 Task: Create a due date automation trigger when advanced on, on the tuesday after a card is due add basic not assigned to member @aryan at 11:00 AM.
Action: Mouse moved to (815, 254)
Screenshot: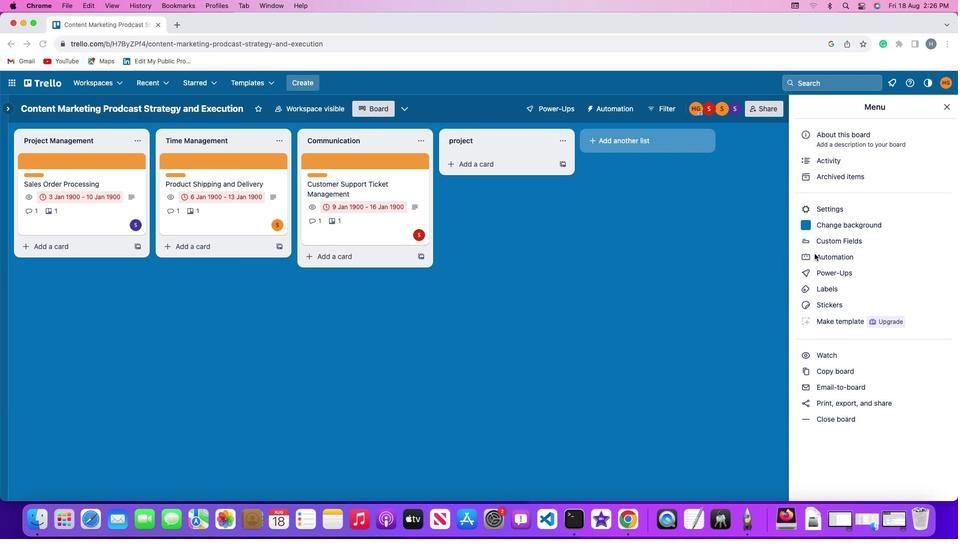 
Action: Mouse pressed left at (815, 254)
Screenshot: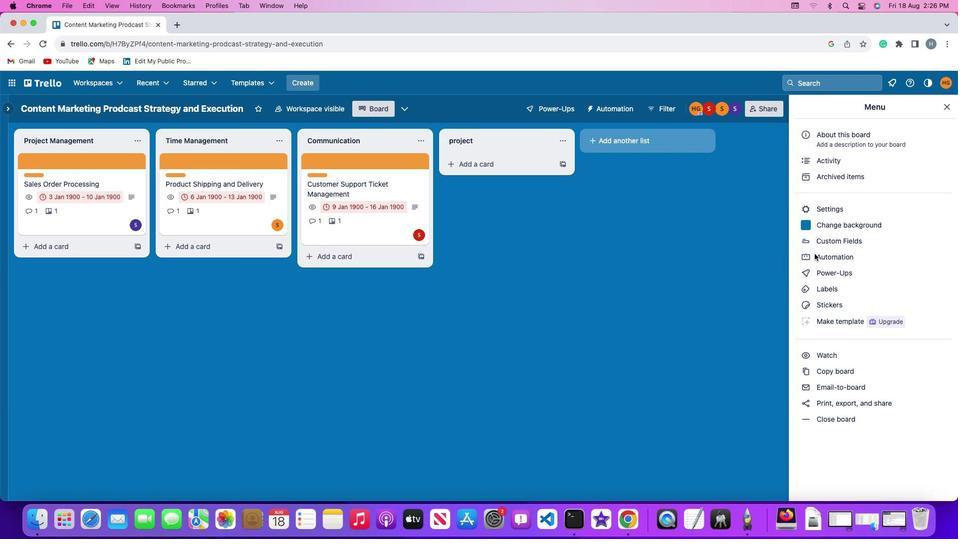 
Action: Mouse pressed left at (815, 254)
Screenshot: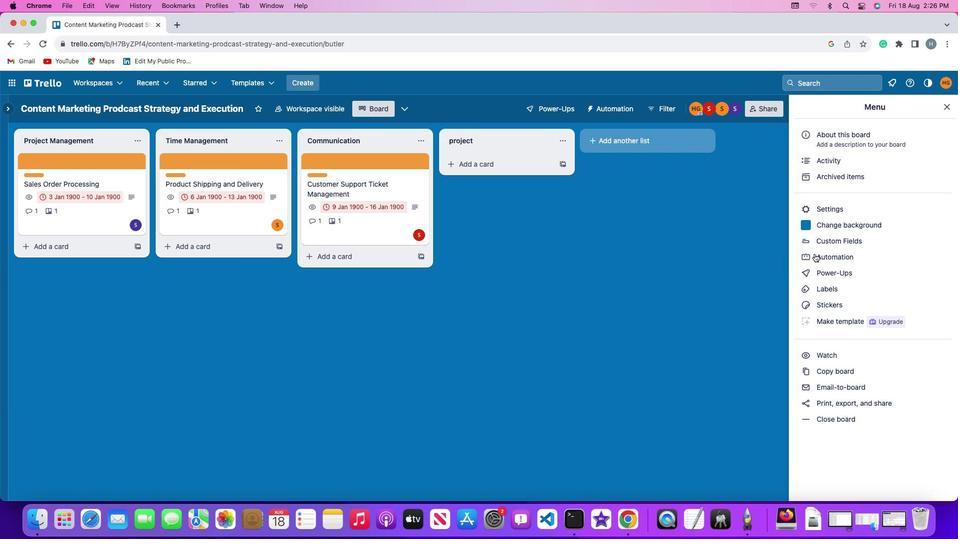 
Action: Mouse moved to (52, 235)
Screenshot: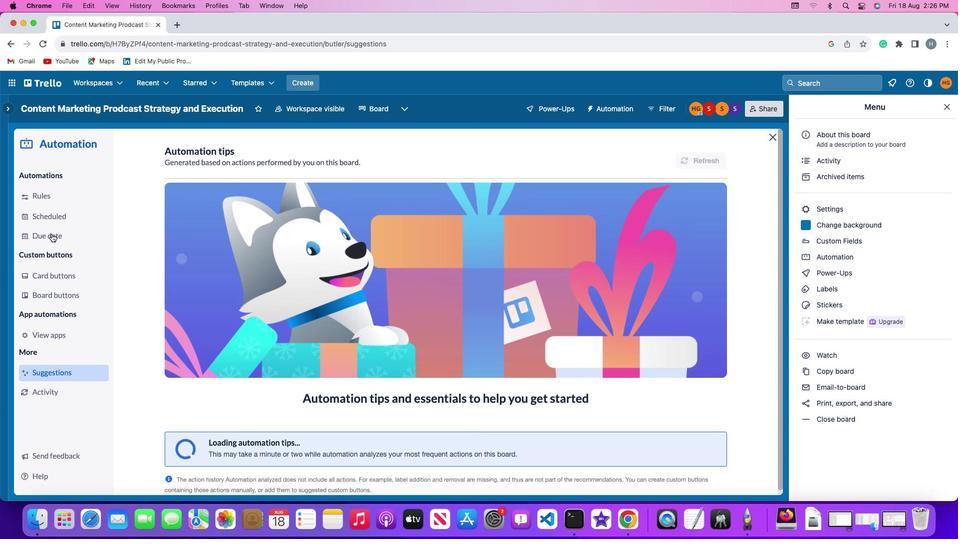
Action: Mouse pressed left at (52, 235)
Screenshot: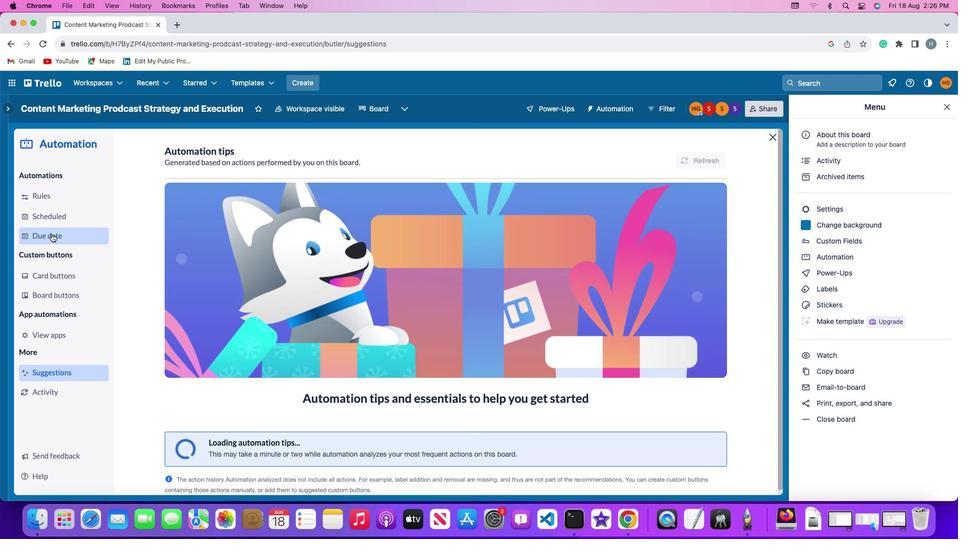 
Action: Mouse moved to (673, 153)
Screenshot: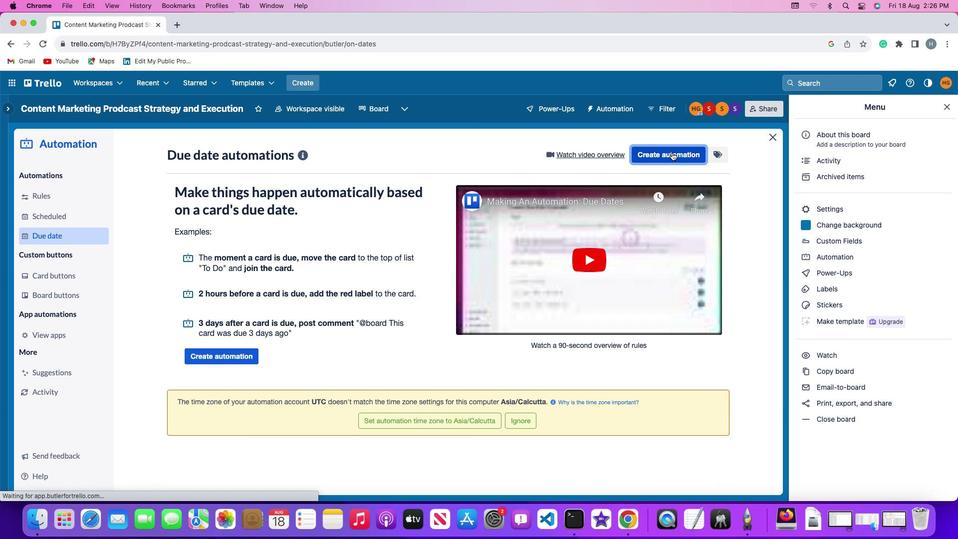 
Action: Mouse pressed left at (673, 153)
Screenshot: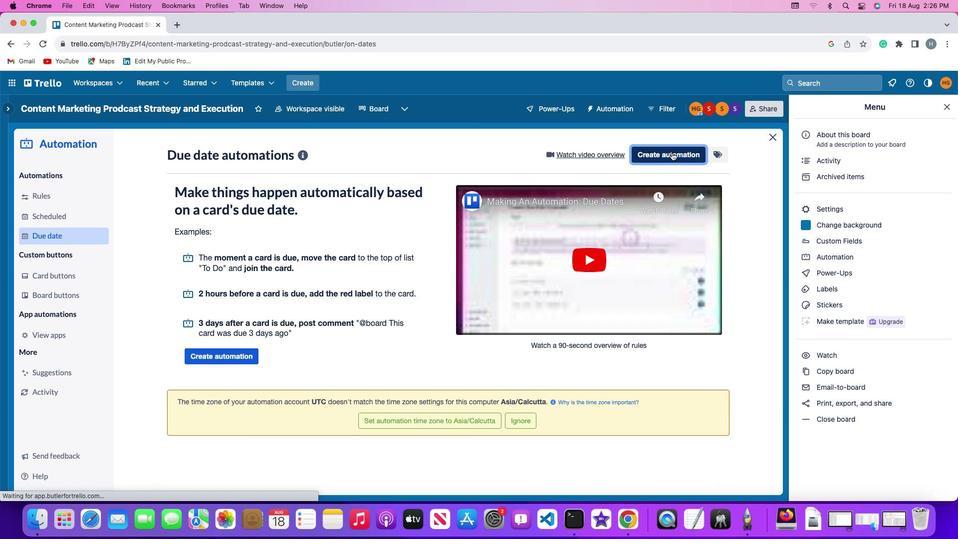 
Action: Mouse moved to (190, 252)
Screenshot: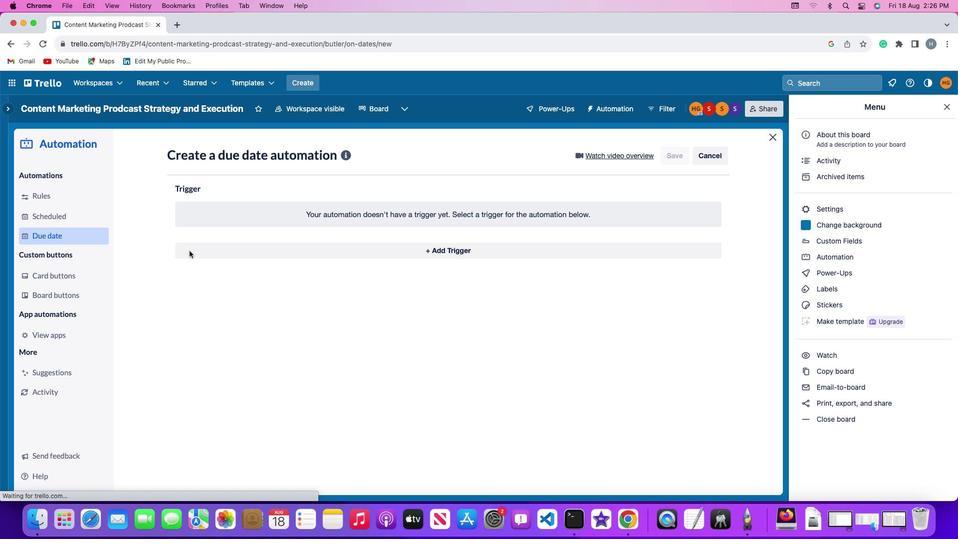
Action: Mouse pressed left at (190, 252)
Screenshot: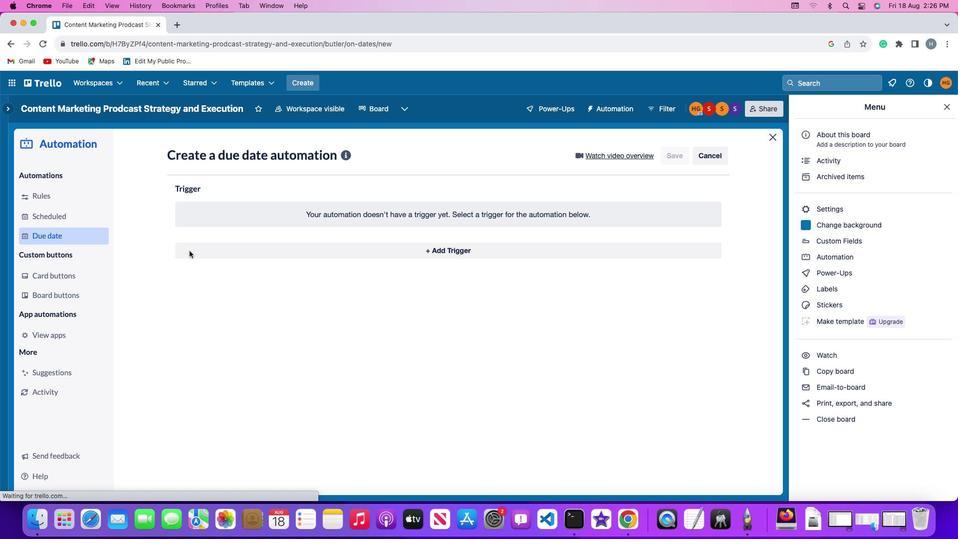 
Action: Mouse moved to (221, 433)
Screenshot: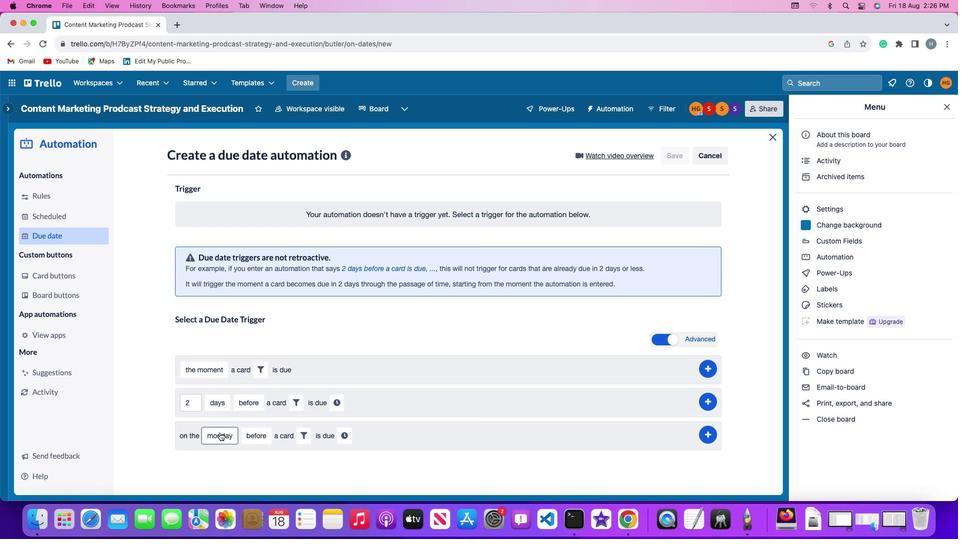 
Action: Mouse pressed left at (221, 433)
Screenshot: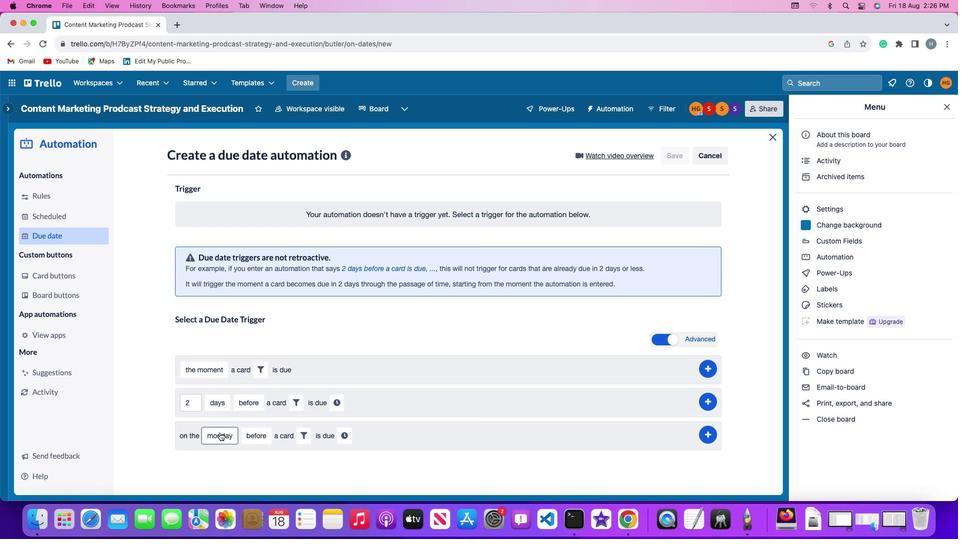 
Action: Mouse moved to (239, 321)
Screenshot: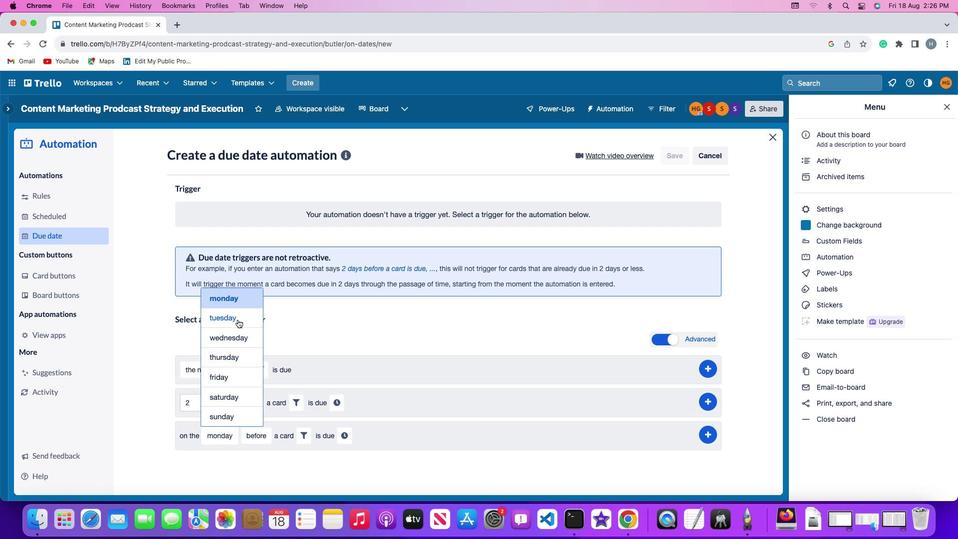 
Action: Mouse pressed left at (239, 321)
Screenshot: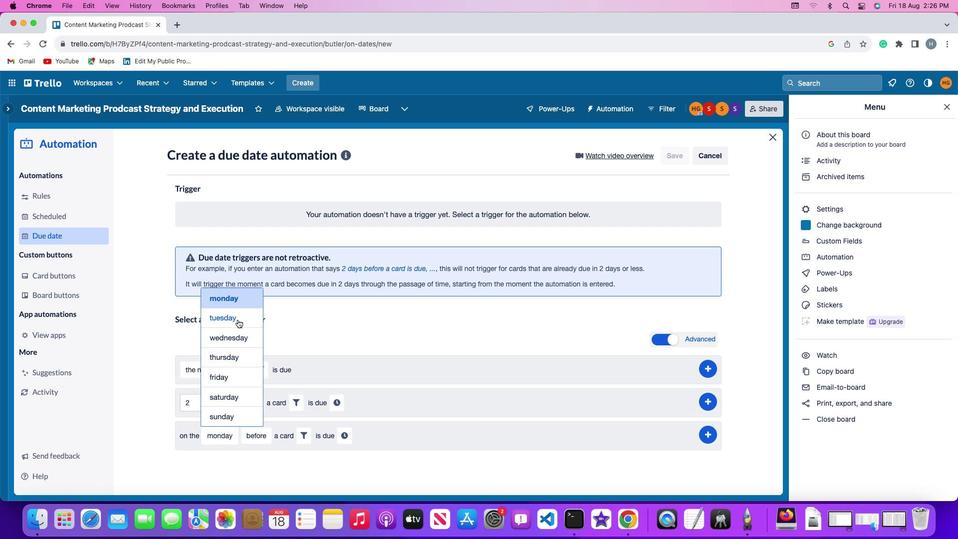 
Action: Mouse moved to (257, 439)
Screenshot: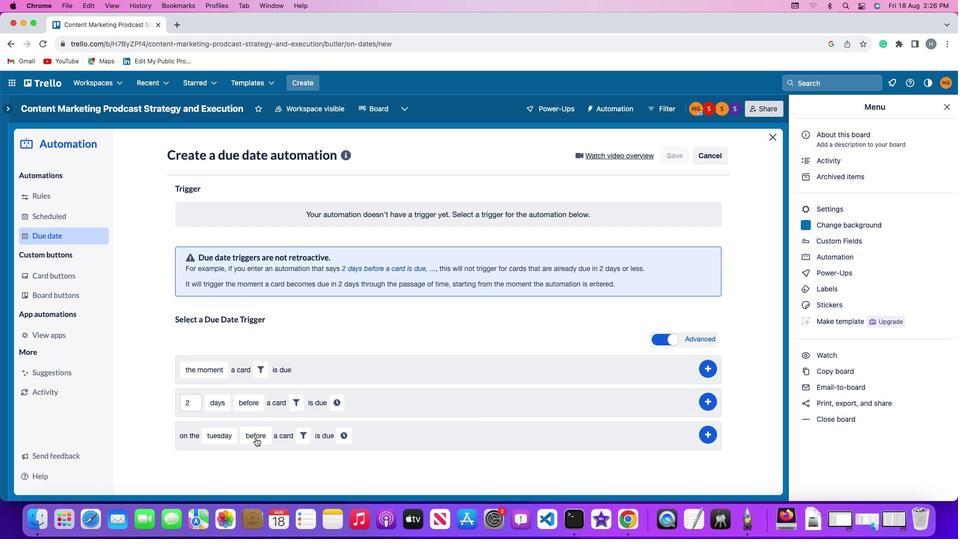 
Action: Mouse pressed left at (257, 439)
Screenshot: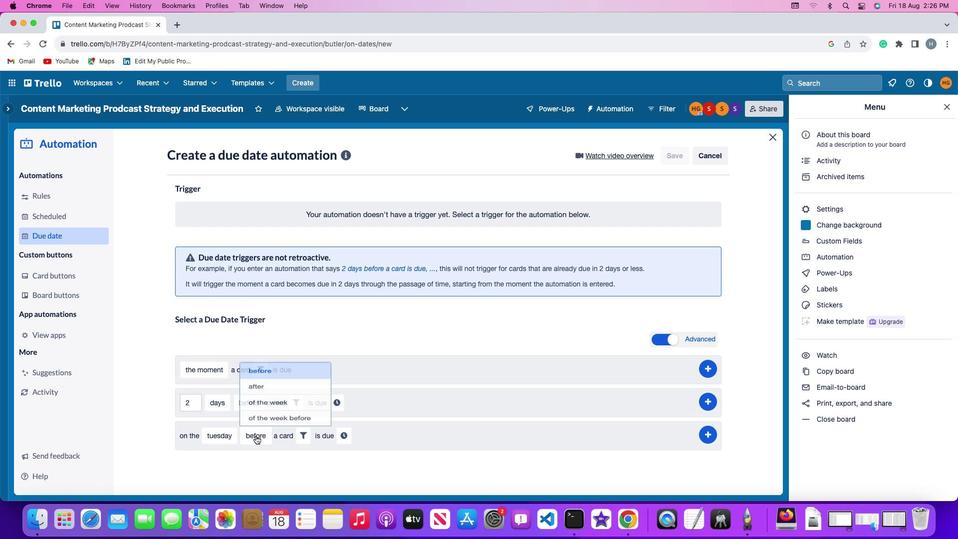 
Action: Mouse moved to (268, 379)
Screenshot: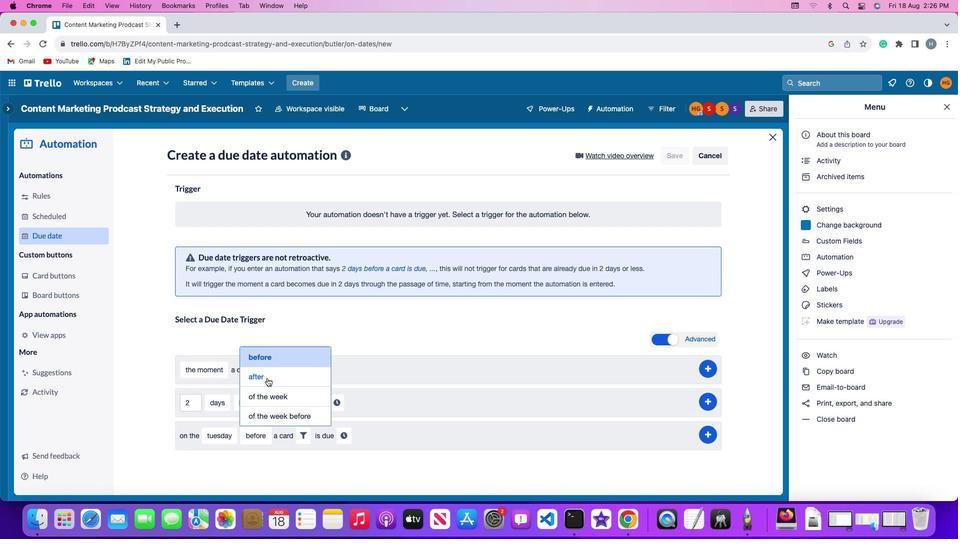 
Action: Mouse pressed left at (268, 379)
Screenshot: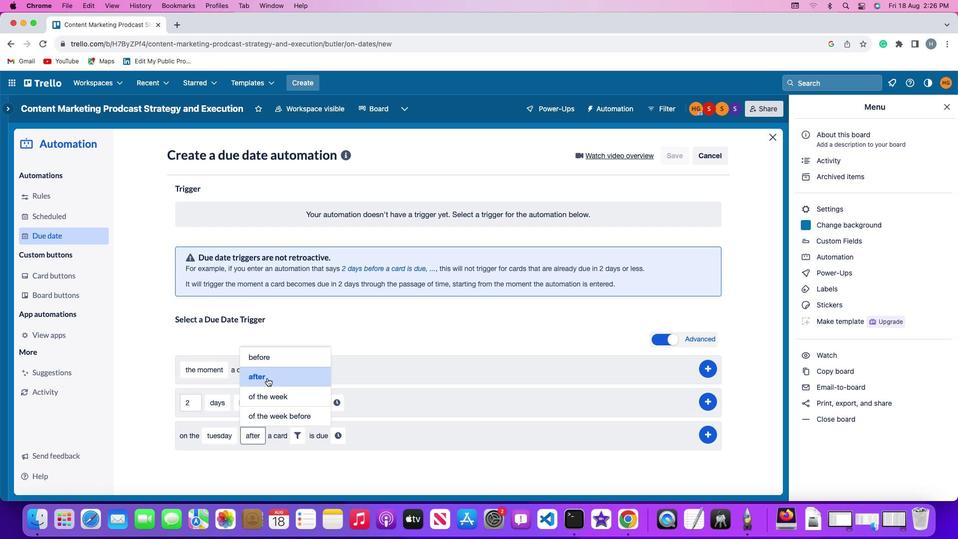 
Action: Mouse moved to (299, 435)
Screenshot: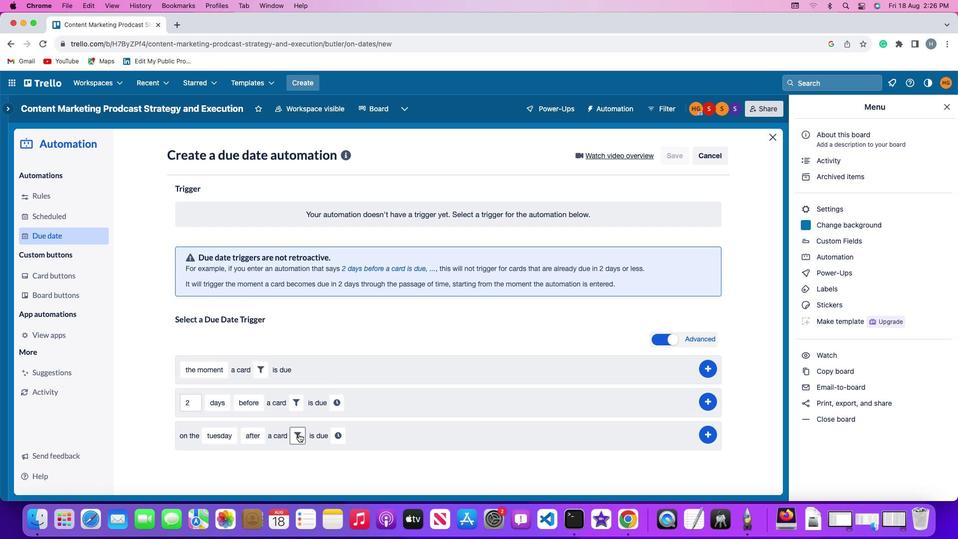 
Action: Mouse pressed left at (299, 435)
Screenshot: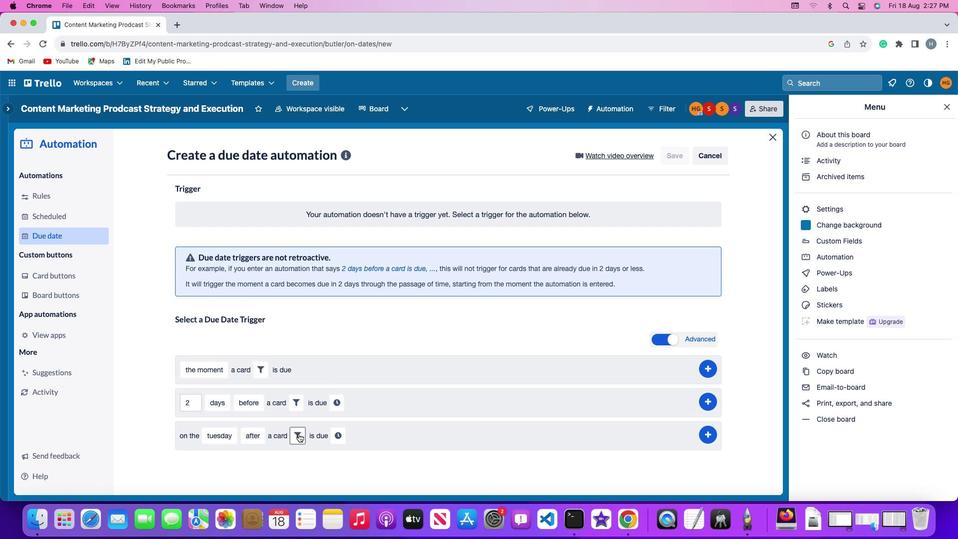 
Action: Mouse moved to (284, 468)
Screenshot: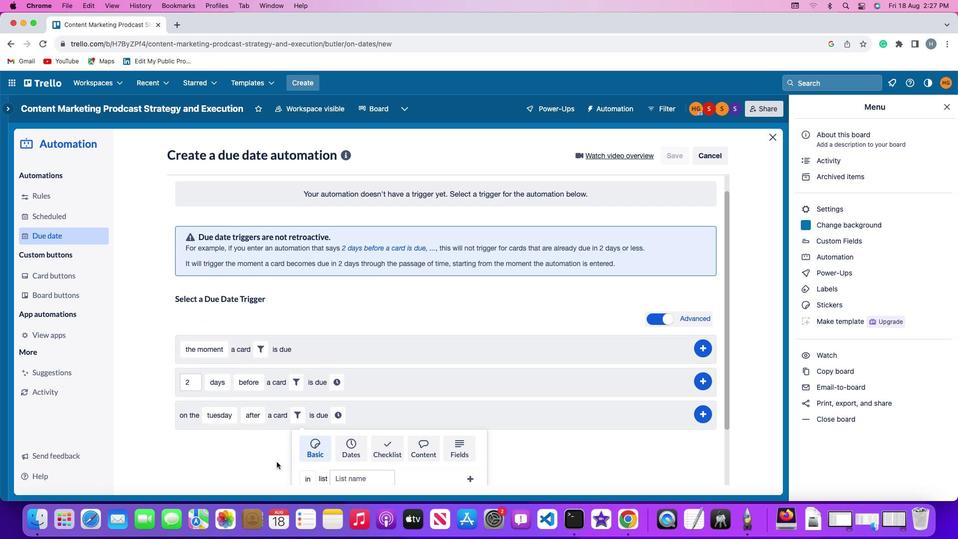 
Action: Mouse scrolled (284, 468) with delta (0, 0)
Screenshot: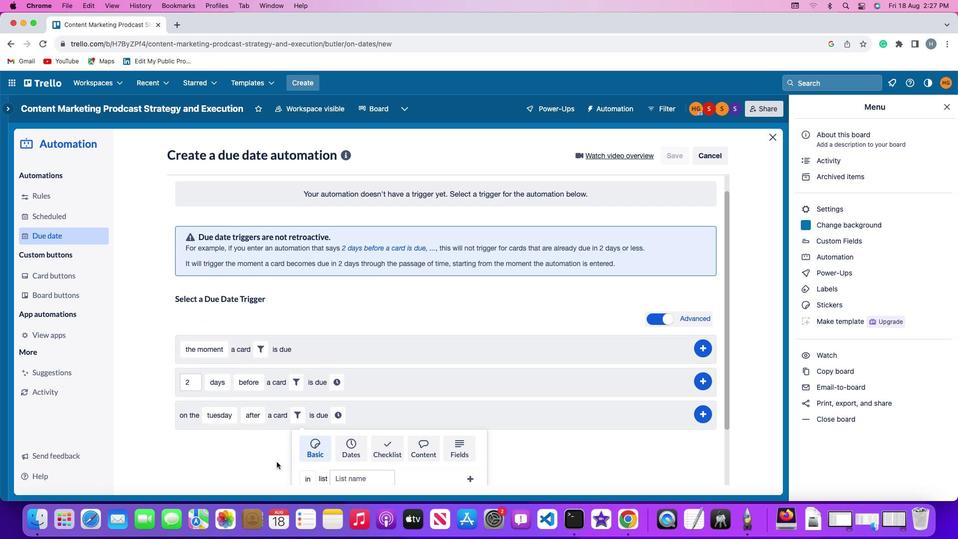 
Action: Mouse moved to (284, 468)
Screenshot: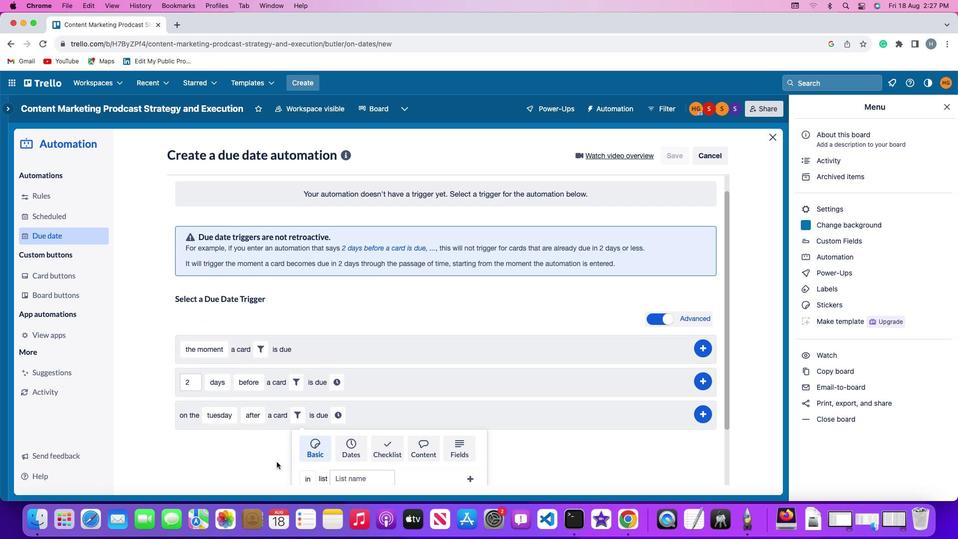 
Action: Mouse scrolled (284, 468) with delta (0, 0)
Screenshot: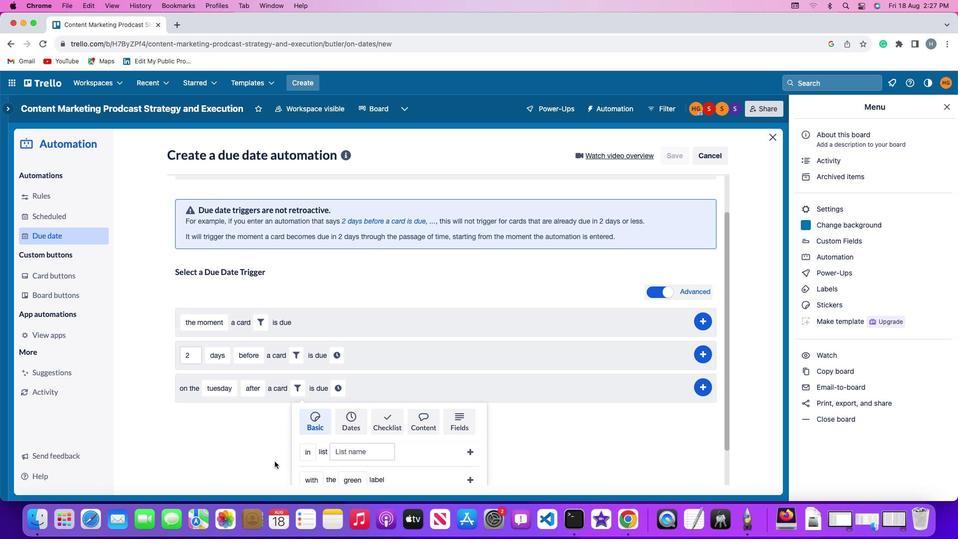 
Action: Mouse scrolled (284, 468) with delta (0, 0)
Screenshot: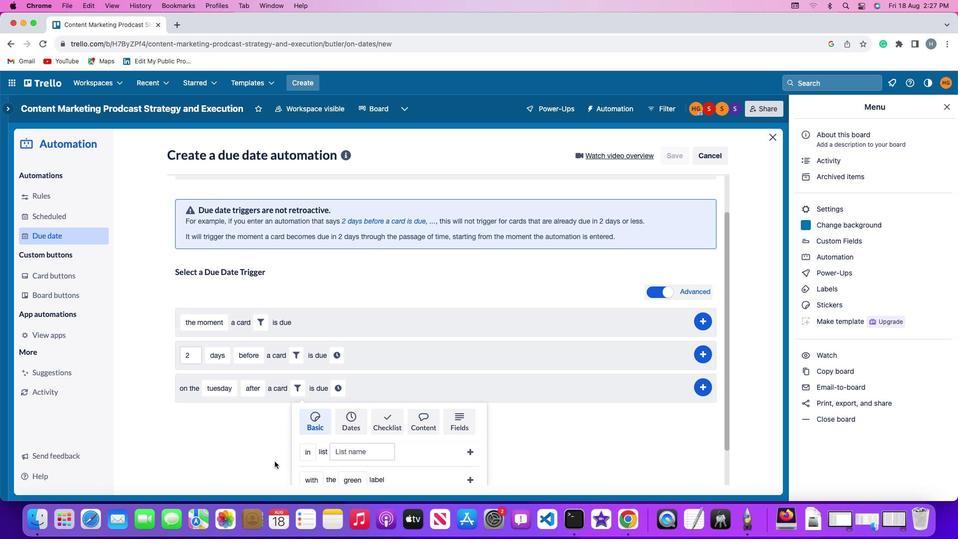 
Action: Mouse moved to (284, 467)
Screenshot: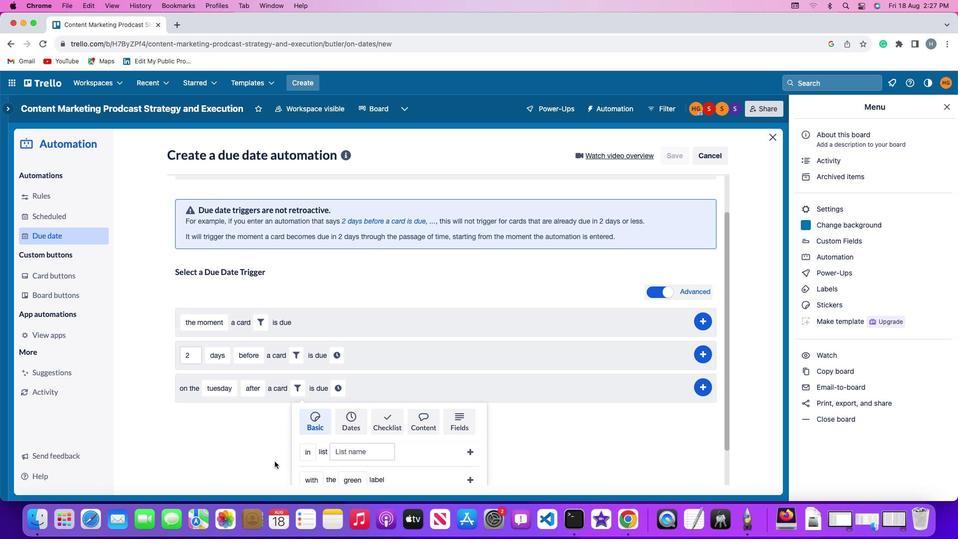 
Action: Mouse scrolled (284, 467) with delta (0, 0)
Screenshot: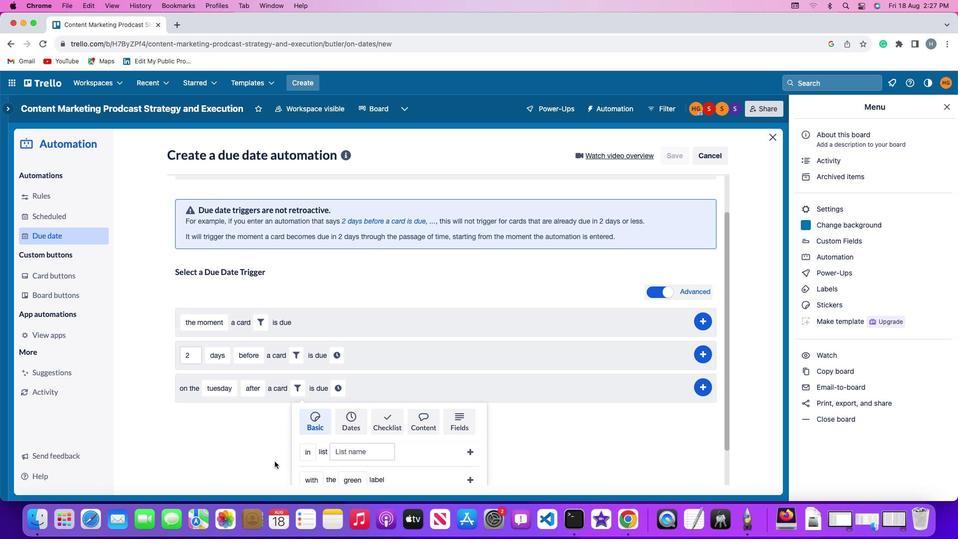 
Action: Mouse moved to (283, 466)
Screenshot: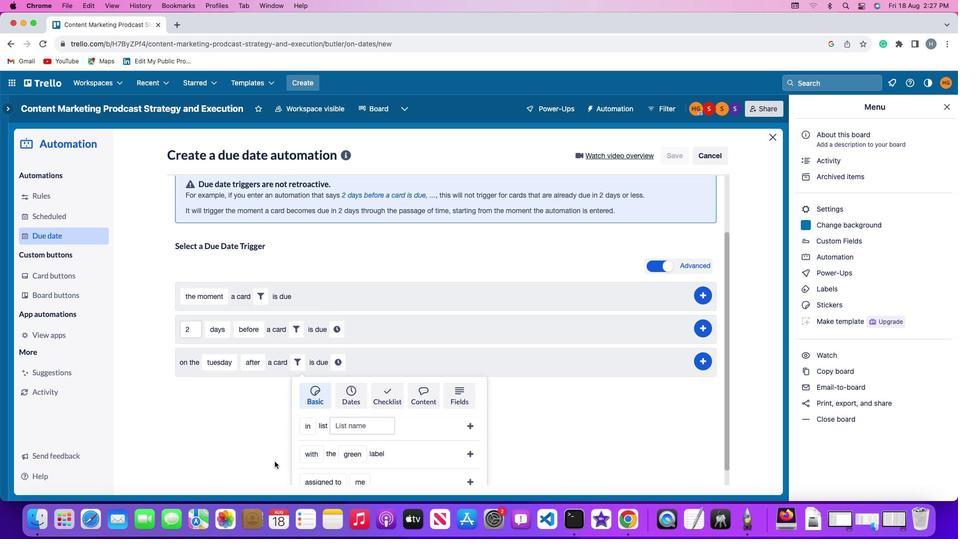
Action: Mouse scrolled (283, 466) with delta (0, -1)
Screenshot: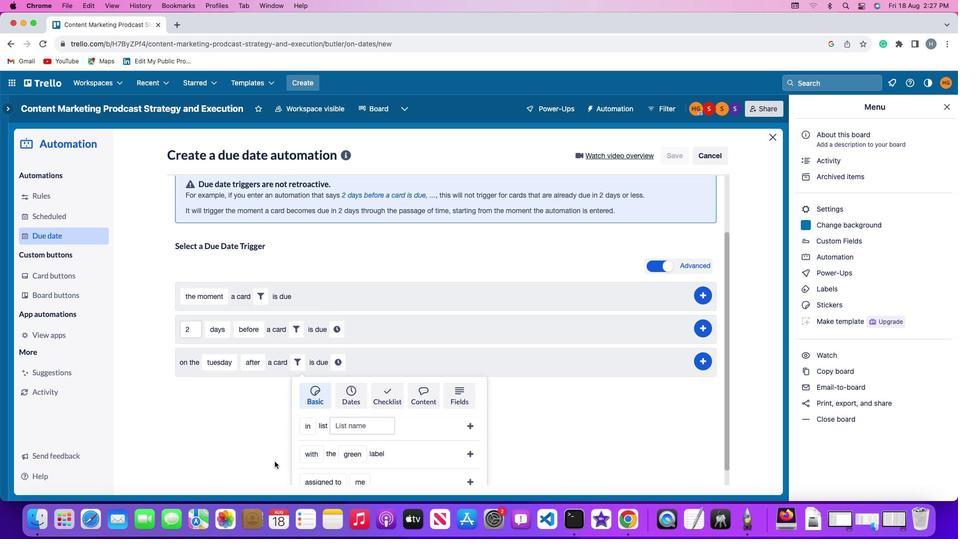 
Action: Mouse moved to (275, 462)
Screenshot: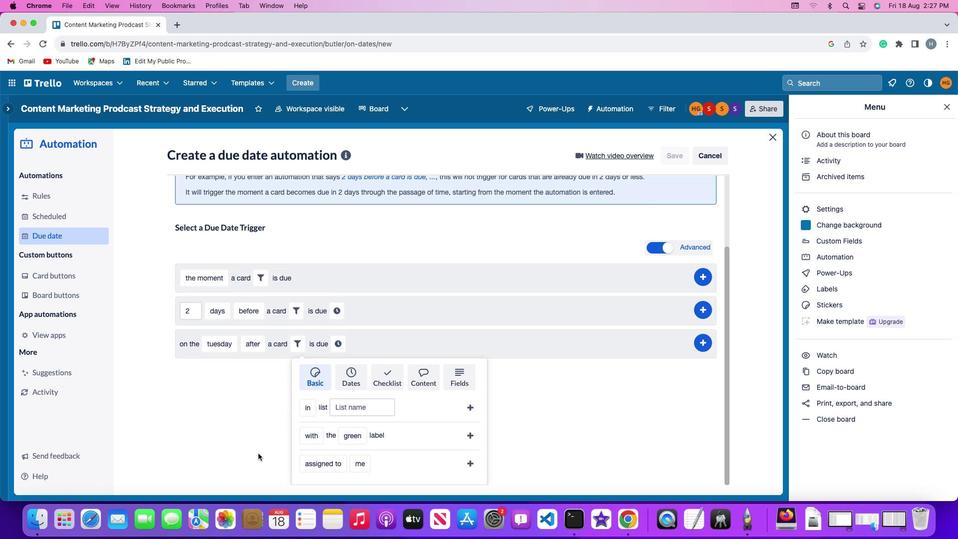 
Action: Mouse scrolled (275, 462) with delta (0, 0)
Screenshot: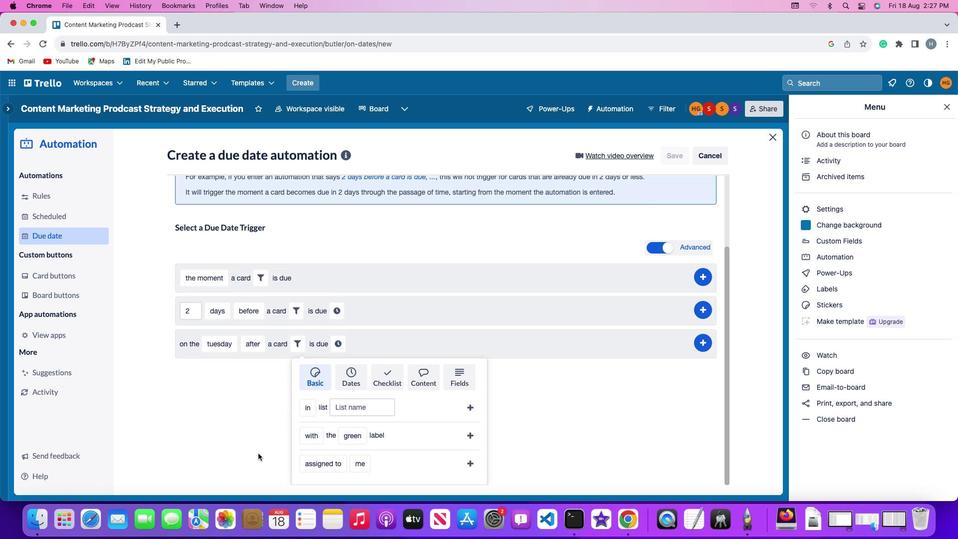 
Action: Mouse moved to (272, 461)
Screenshot: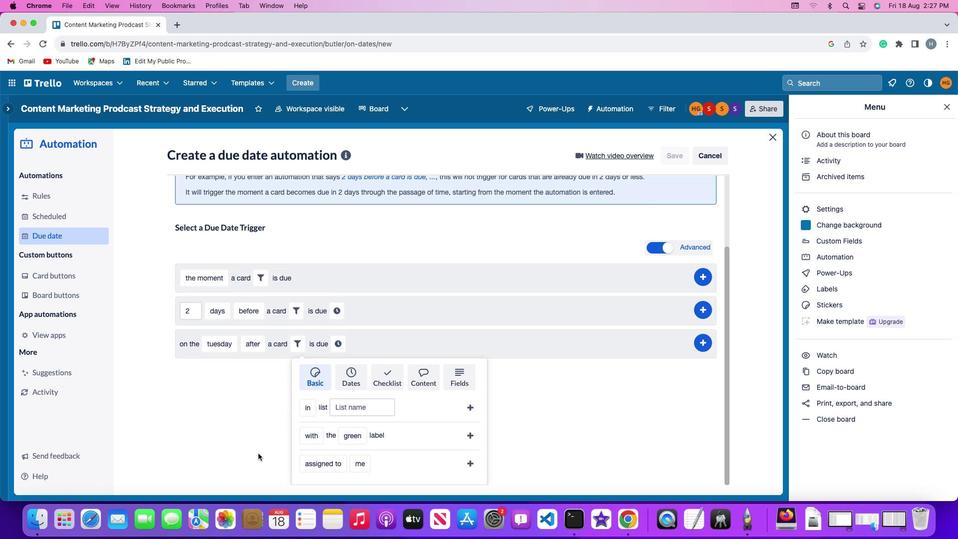 
Action: Mouse scrolled (272, 461) with delta (0, 0)
Screenshot: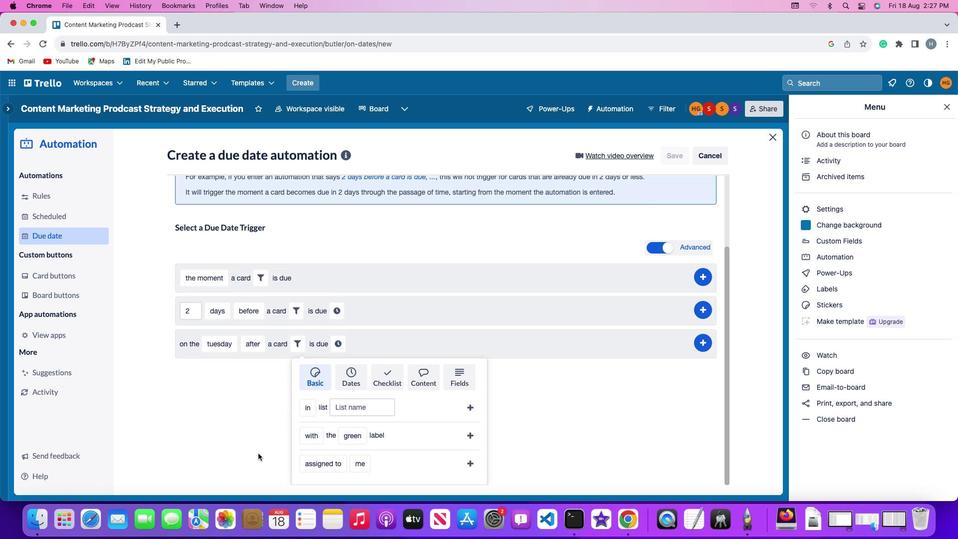 
Action: Mouse moved to (269, 460)
Screenshot: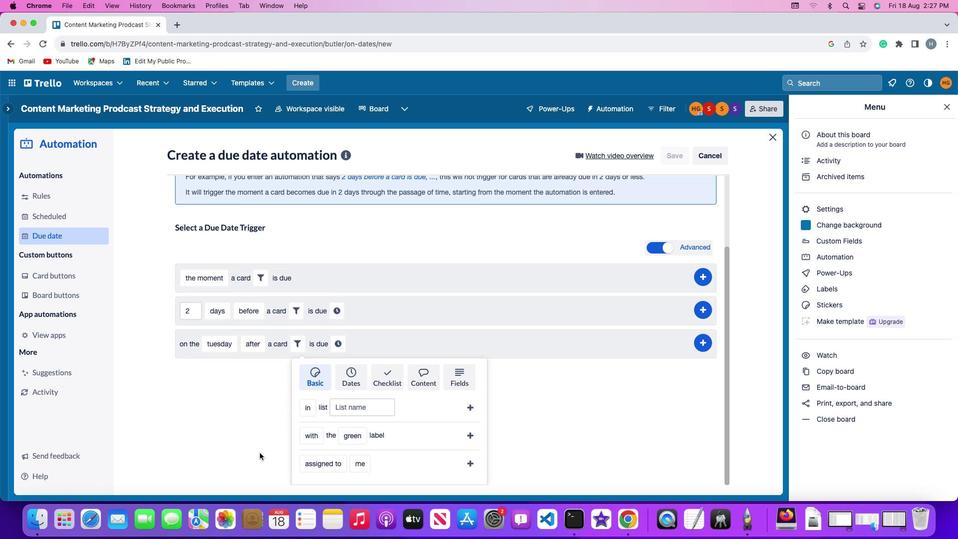 
Action: Mouse scrolled (269, 460) with delta (0, 0)
Screenshot: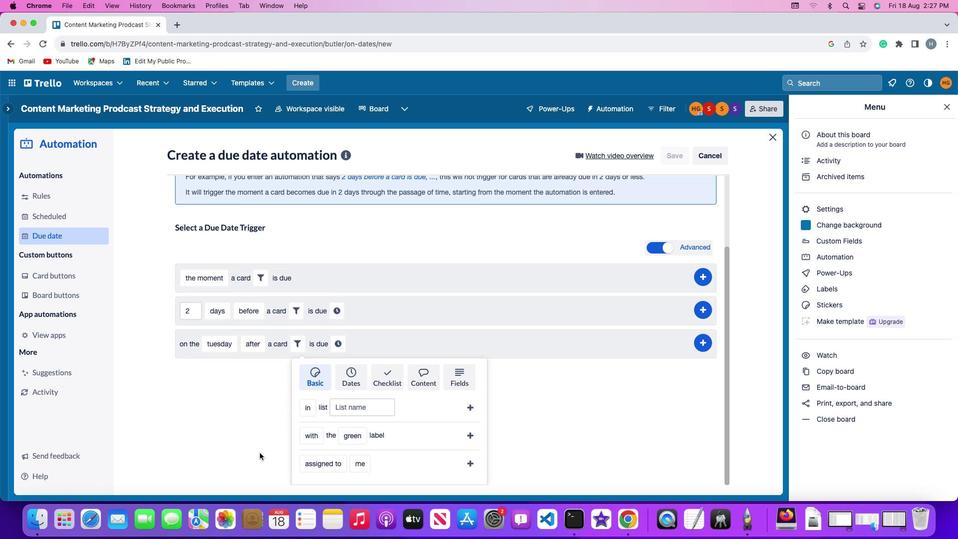 
Action: Mouse moved to (259, 454)
Screenshot: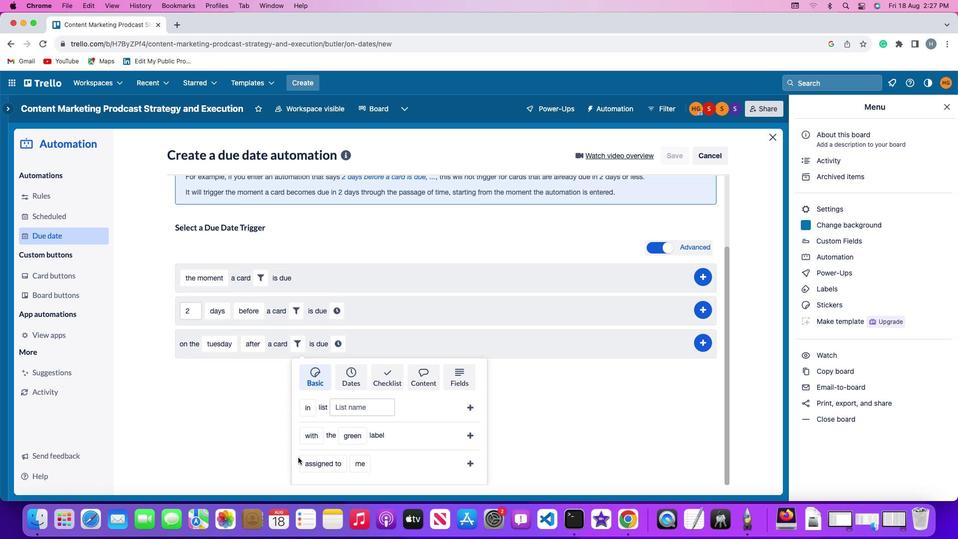 
Action: Mouse scrolled (259, 454) with delta (0, 0)
Screenshot: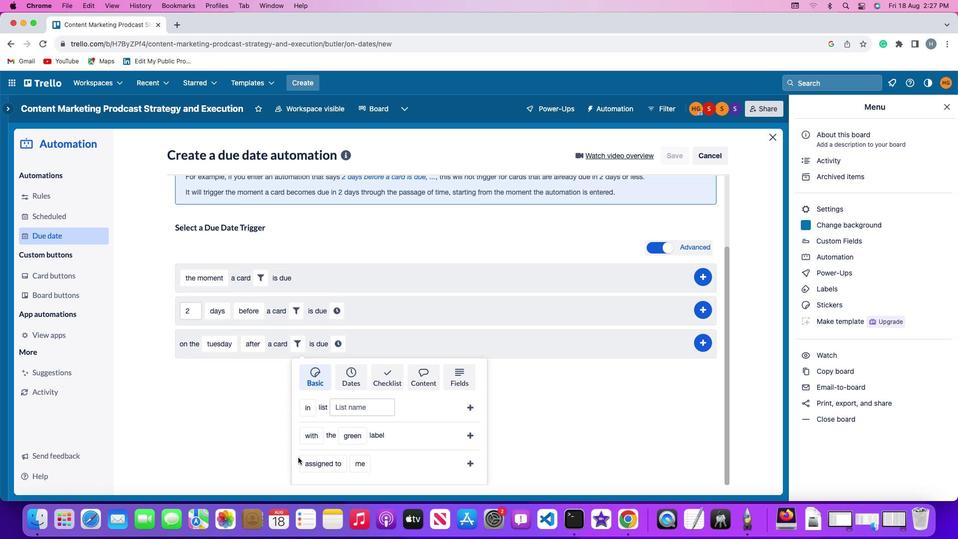 
Action: Mouse moved to (321, 458)
Screenshot: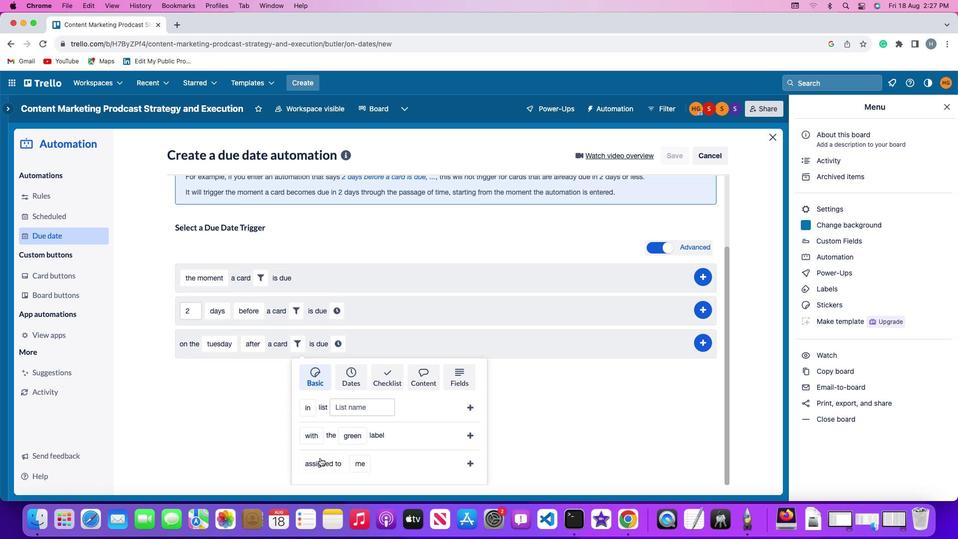 
Action: Mouse pressed left at (321, 458)
Screenshot: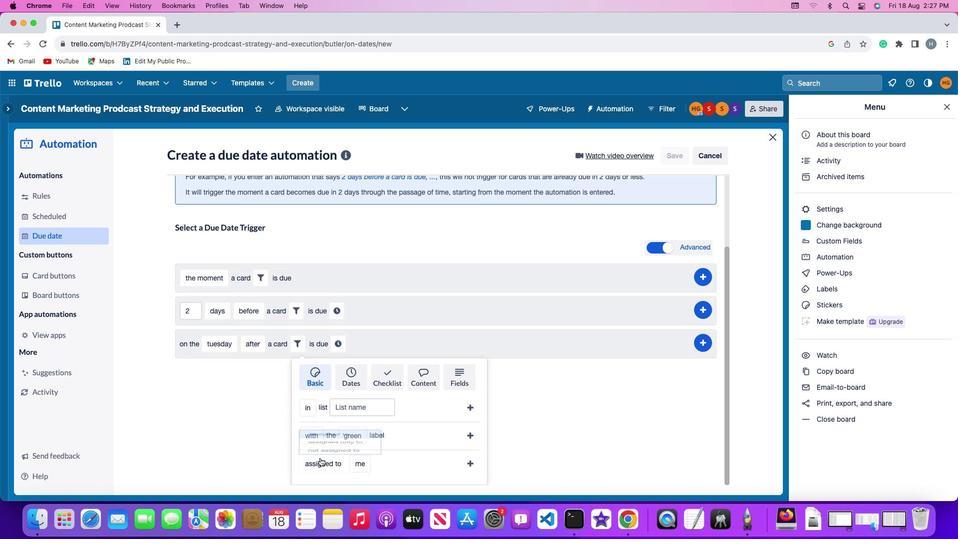 
Action: Mouse moved to (320, 444)
Screenshot: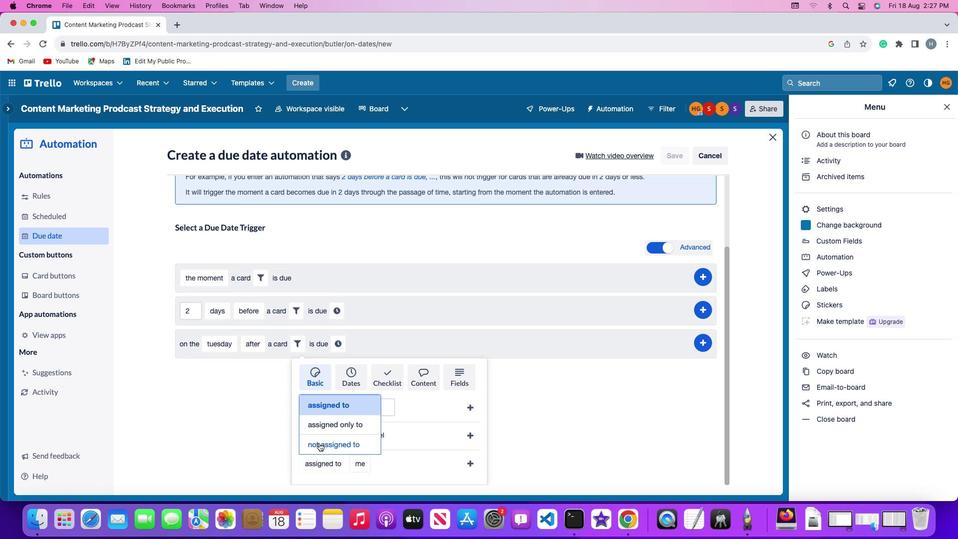 
Action: Mouse pressed left at (320, 444)
Screenshot: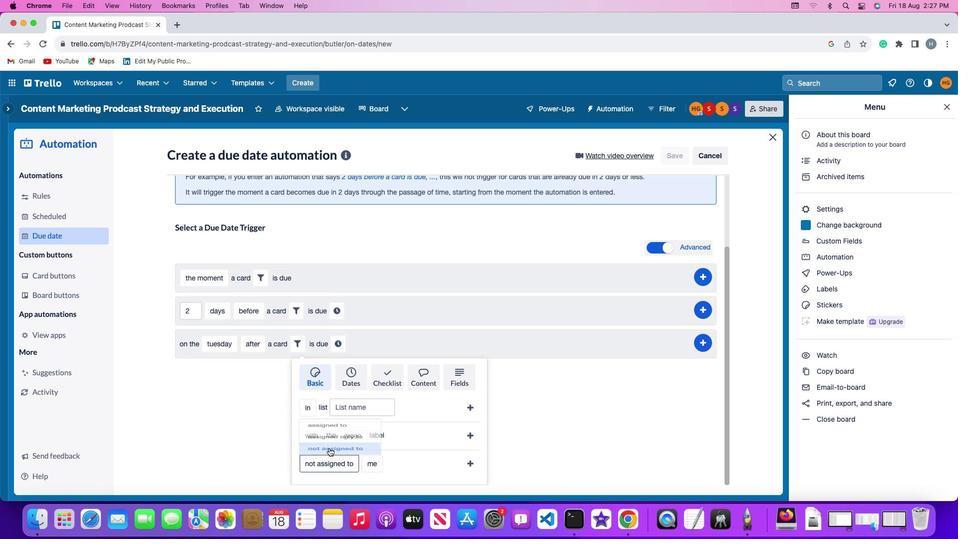 
Action: Mouse moved to (376, 461)
Screenshot: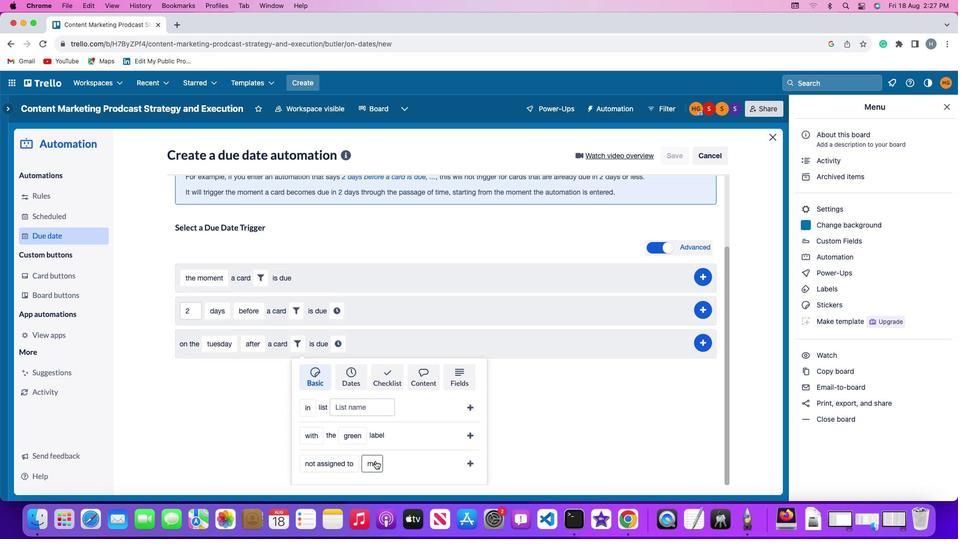 
Action: Mouse pressed left at (376, 461)
Screenshot: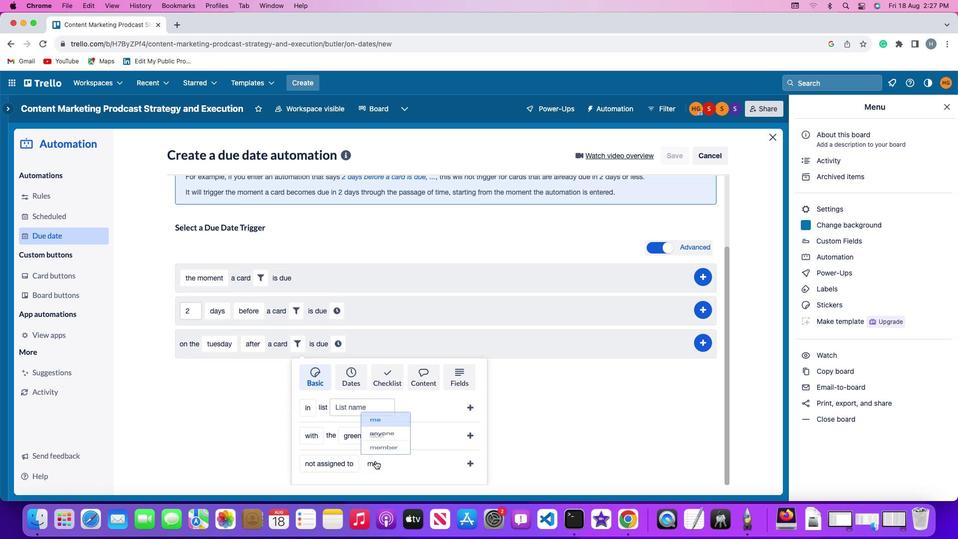 
Action: Mouse moved to (379, 439)
Screenshot: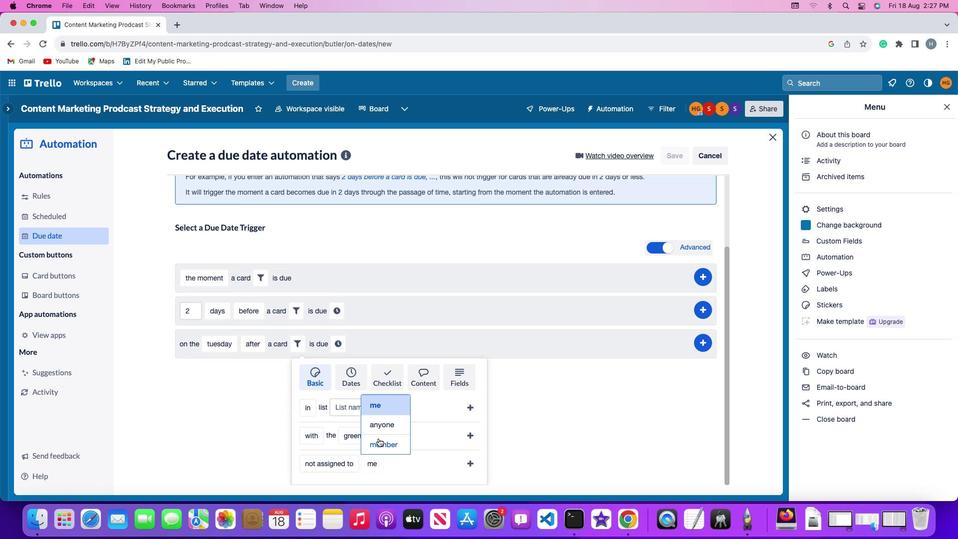 
Action: Mouse pressed left at (379, 439)
Screenshot: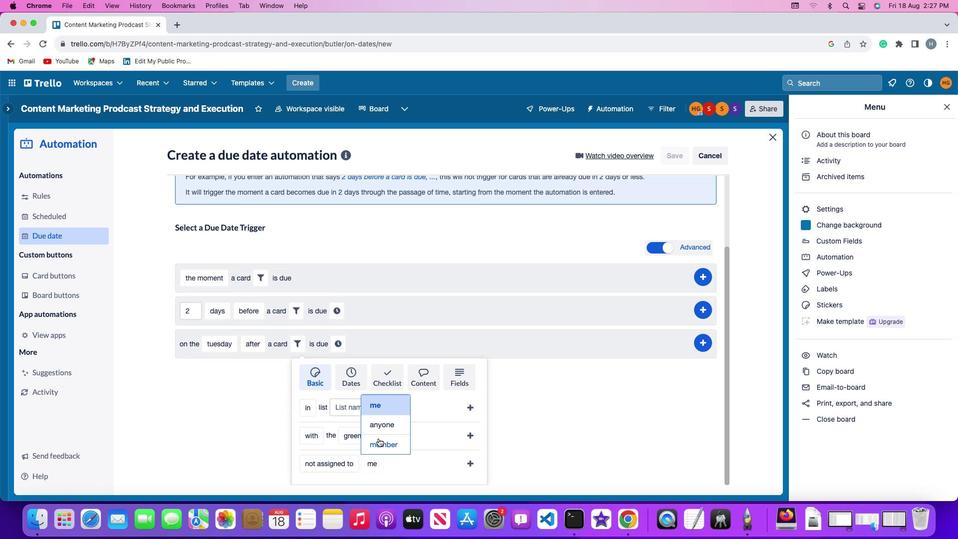
Action: Mouse moved to (442, 468)
Screenshot: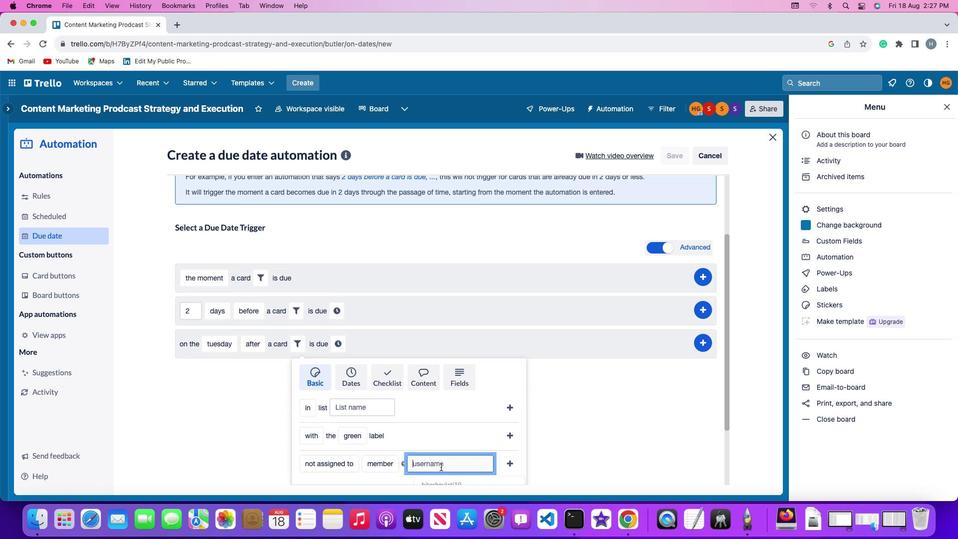 
Action: Mouse pressed left at (442, 468)
Screenshot: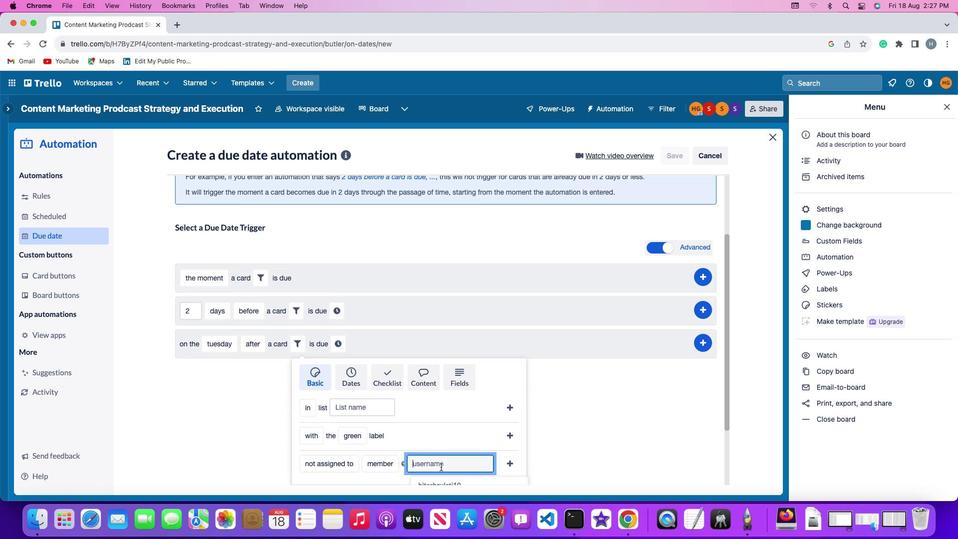 
Action: Key pressed 'a''r''y''a''n'
Screenshot: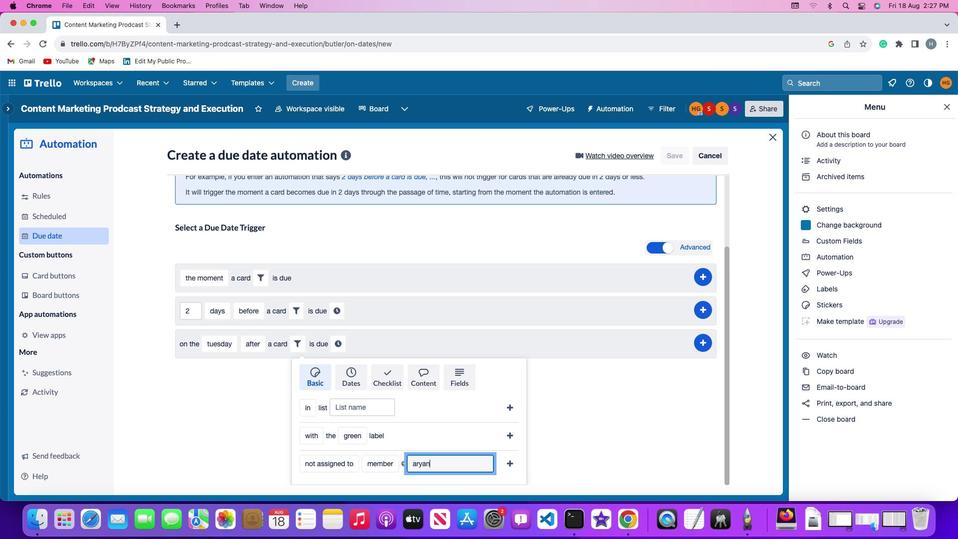 
Action: Mouse moved to (507, 463)
Screenshot: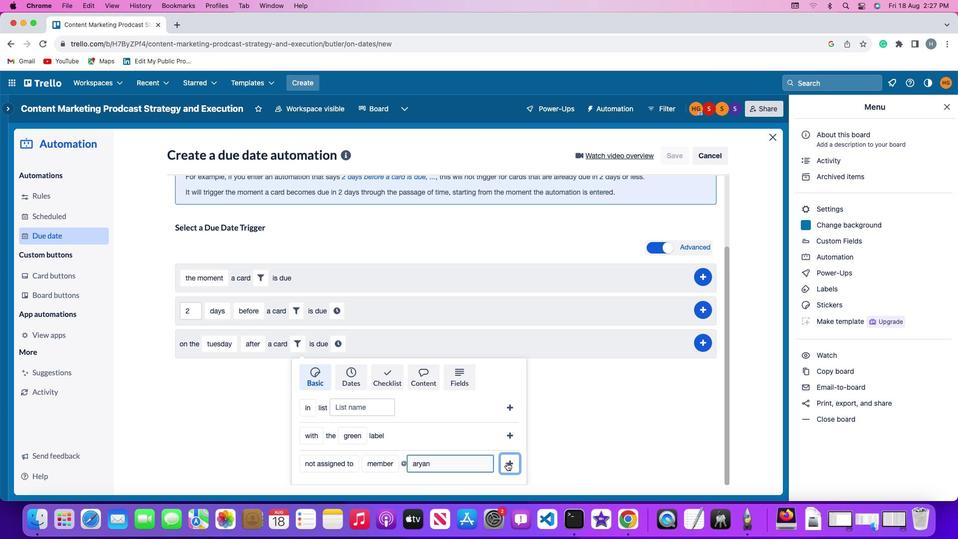 
Action: Mouse pressed left at (507, 463)
Screenshot: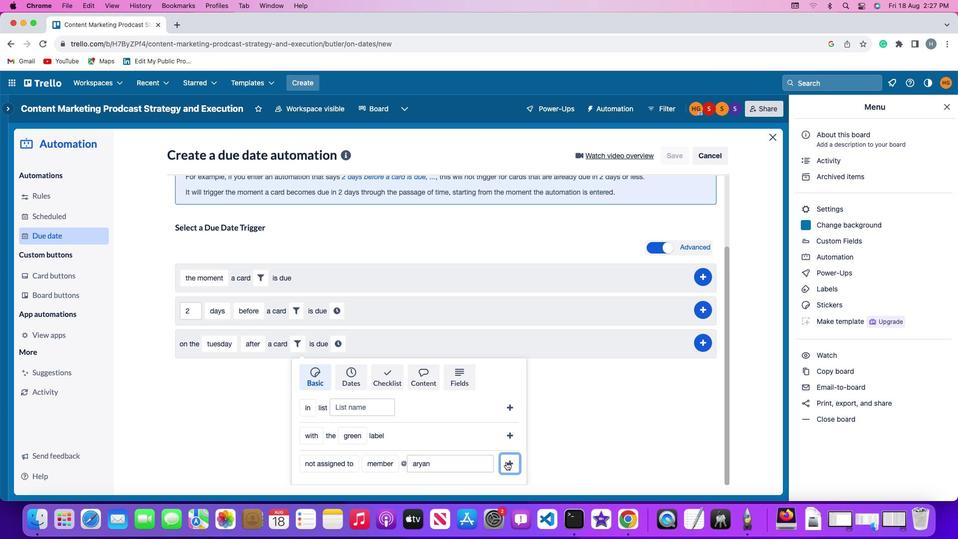 
Action: Mouse moved to (460, 435)
Screenshot: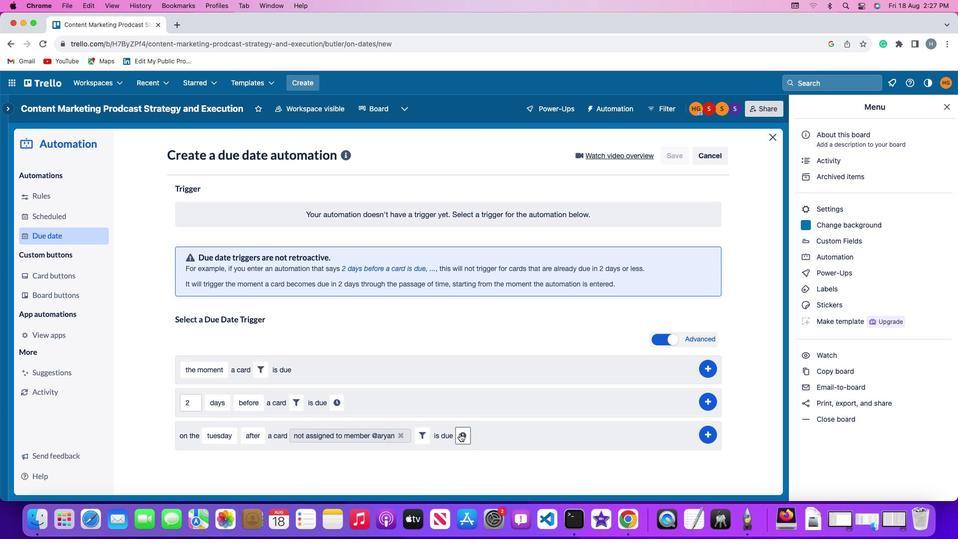 
Action: Mouse pressed left at (460, 435)
Screenshot: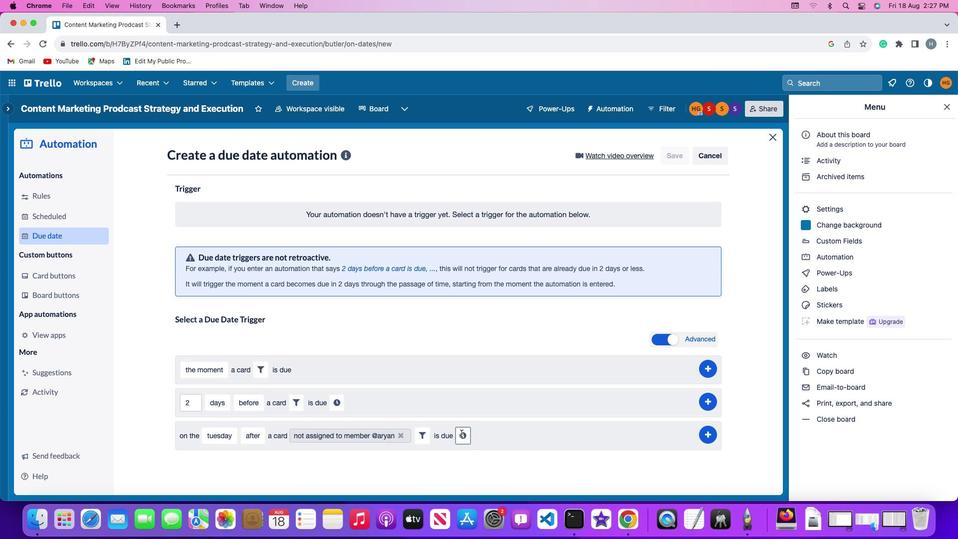 
Action: Mouse moved to (483, 437)
Screenshot: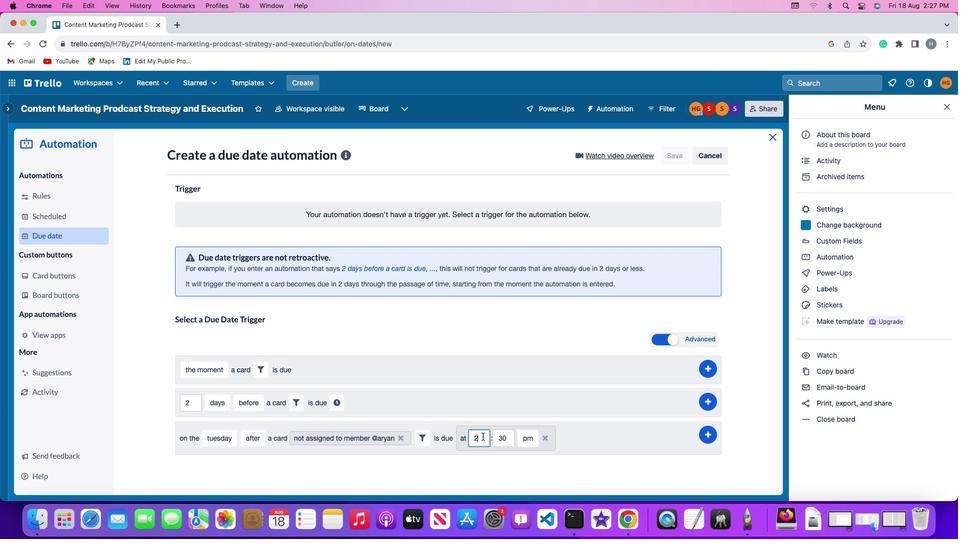 
Action: Mouse pressed left at (483, 437)
Screenshot: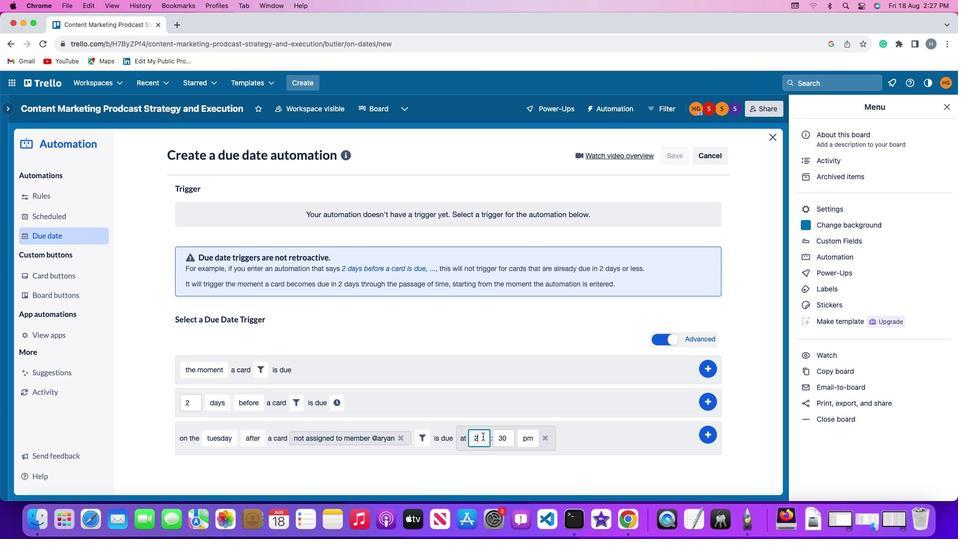 
Action: Mouse moved to (486, 437)
Screenshot: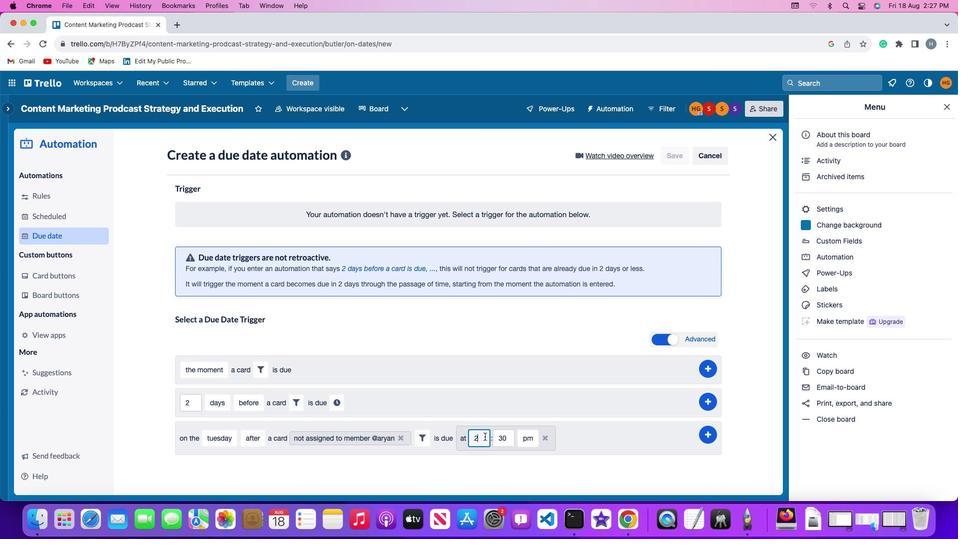 
Action: Key pressed Key.backspace'1'
Screenshot: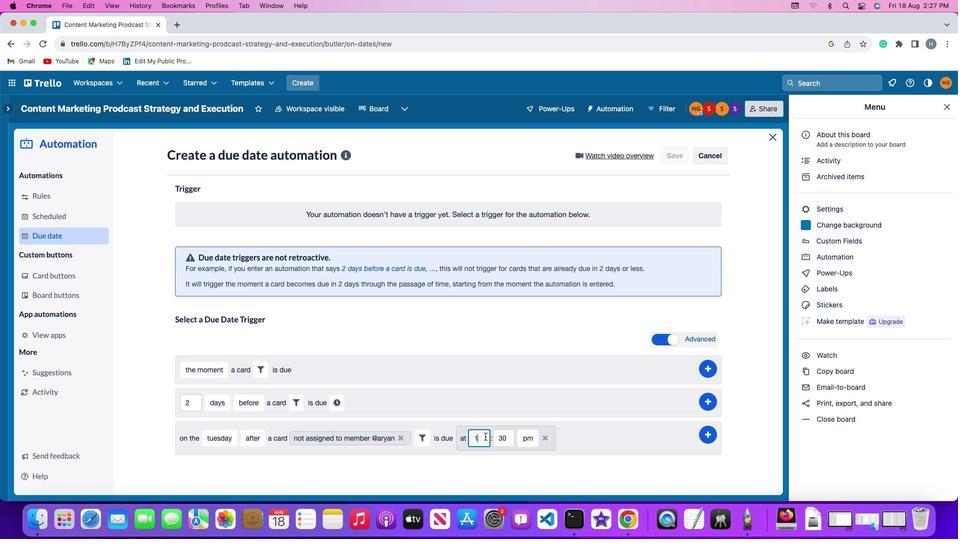 
Action: Mouse moved to (486, 437)
Screenshot: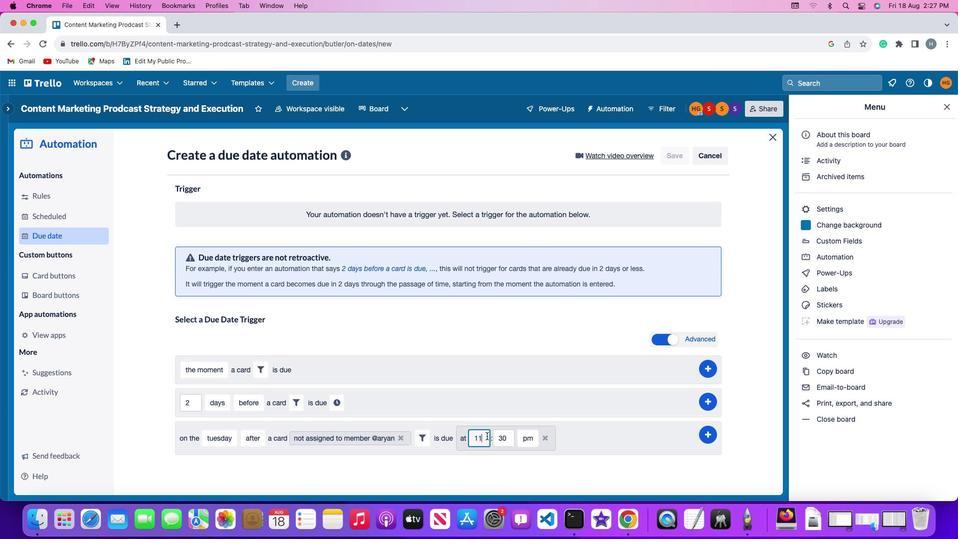 
Action: Key pressed '1'
Screenshot: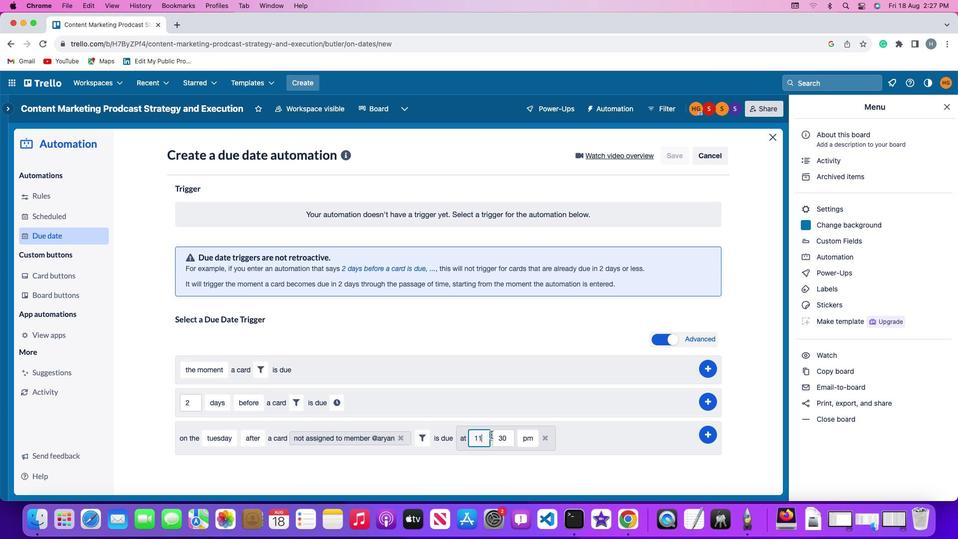
Action: Mouse moved to (505, 437)
Screenshot: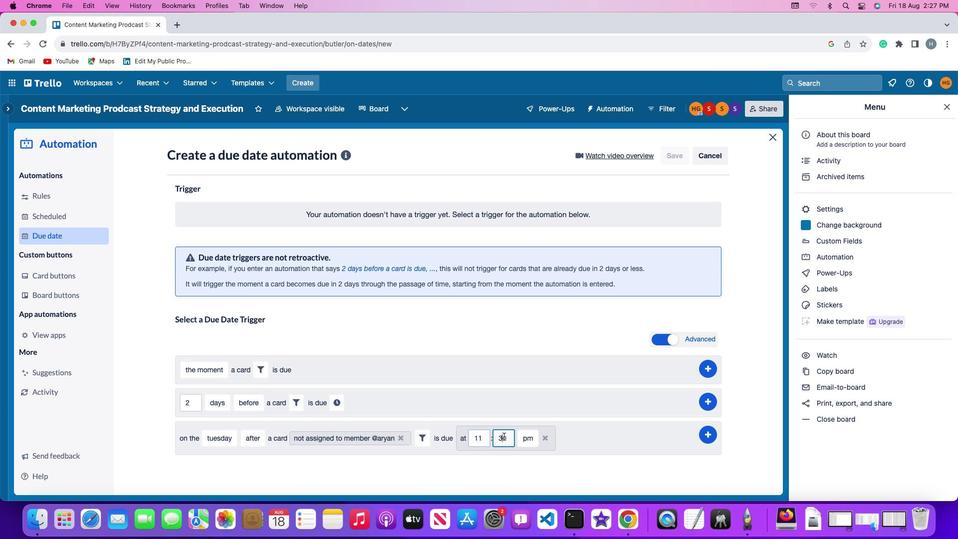 
Action: Mouse pressed left at (505, 437)
Screenshot: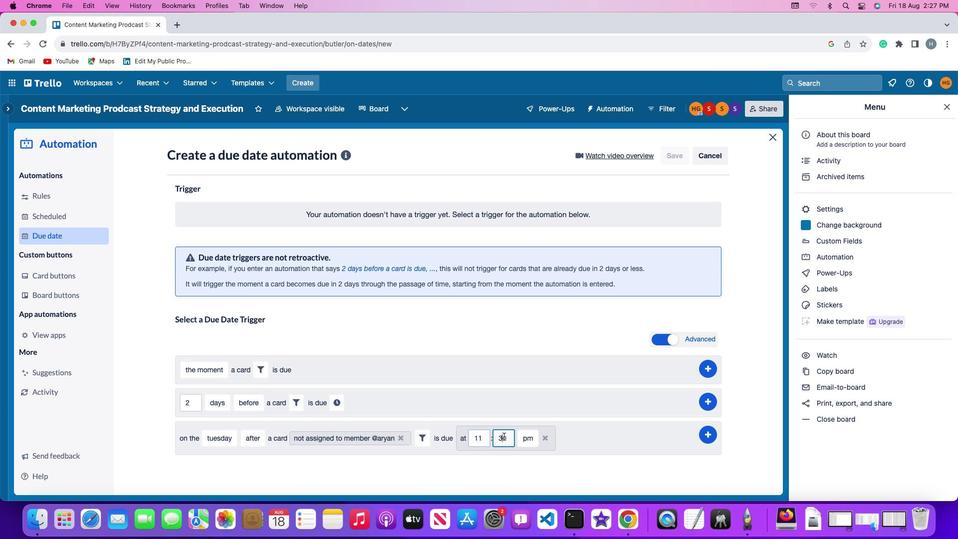 
Action: Key pressed Key.backspace'0'
Screenshot: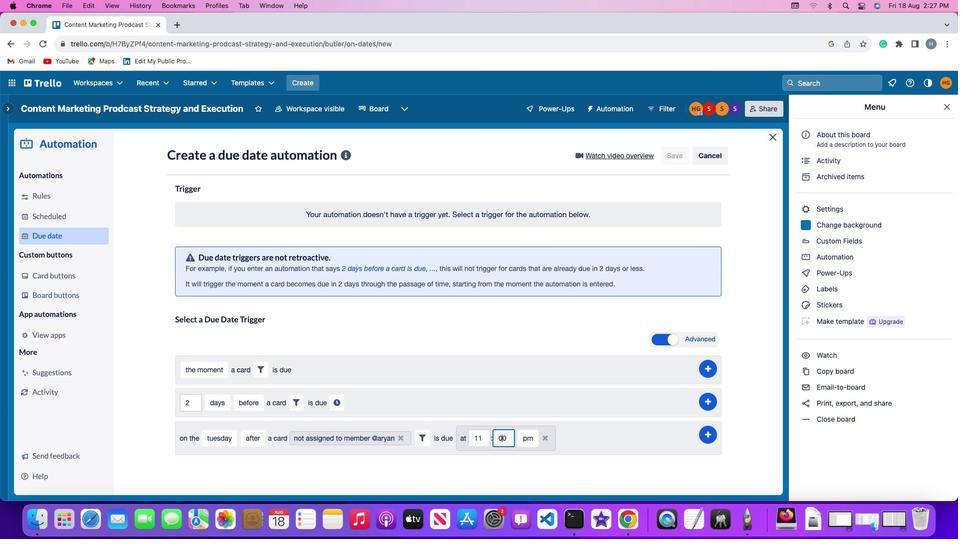 
Action: Mouse moved to (525, 438)
Screenshot: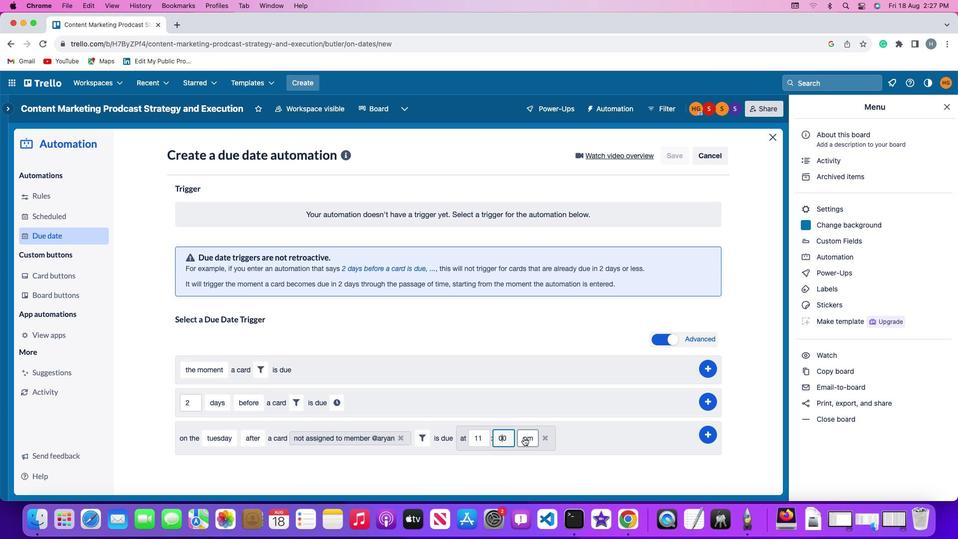 
Action: Mouse pressed left at (525, 438)
Screenshot: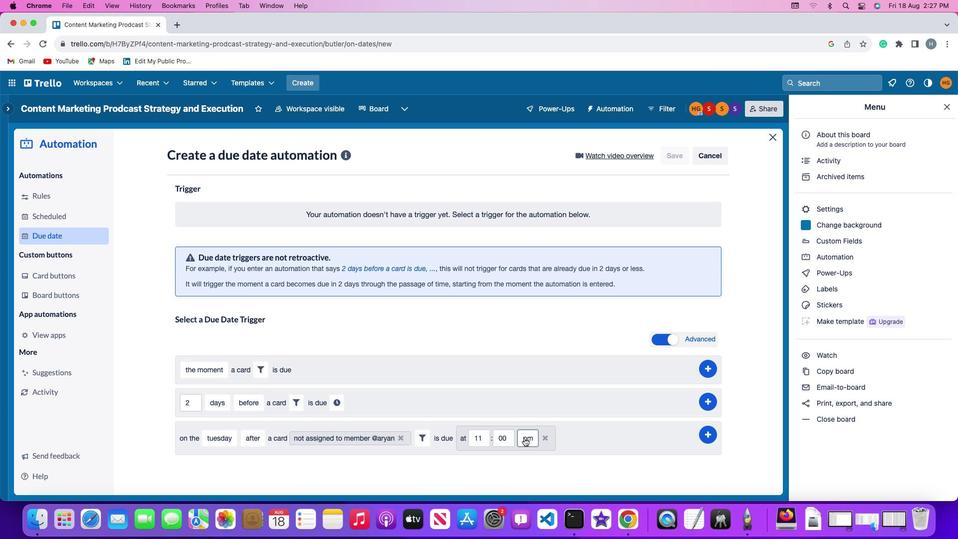 
Action: Mouse moved to (530, 454)
Screenshot: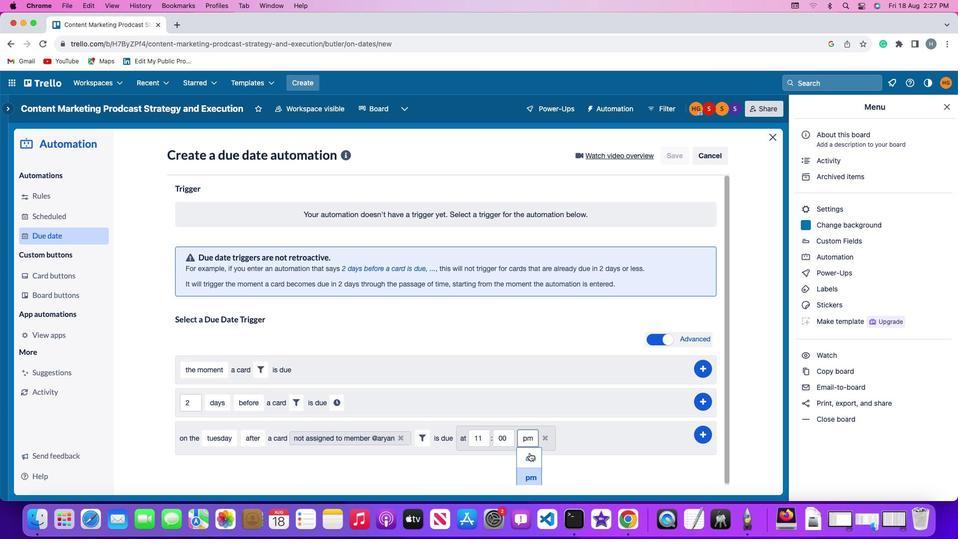 
Action: Mouse pressed left at (530, 454)
Screenshot: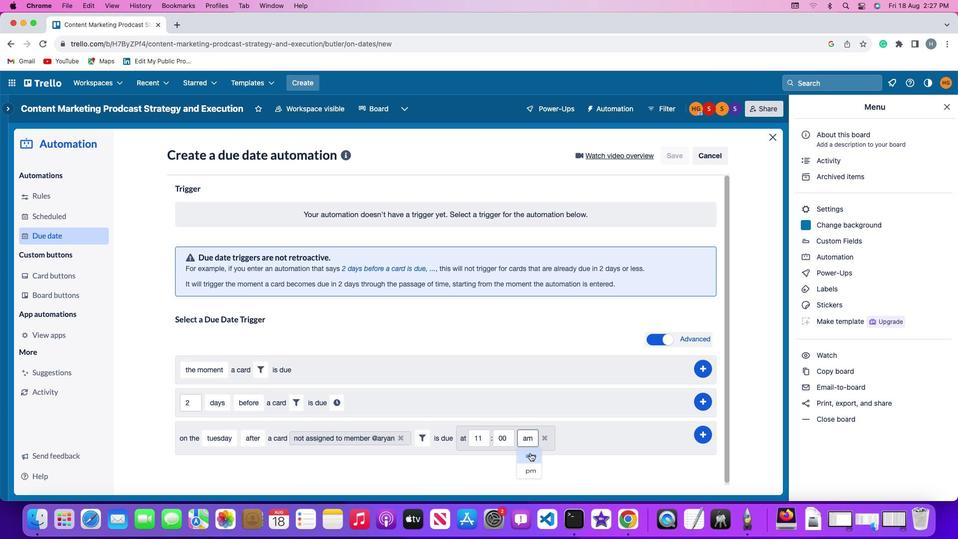 
Action: Mouse moved to (710, 433)
Screenshot: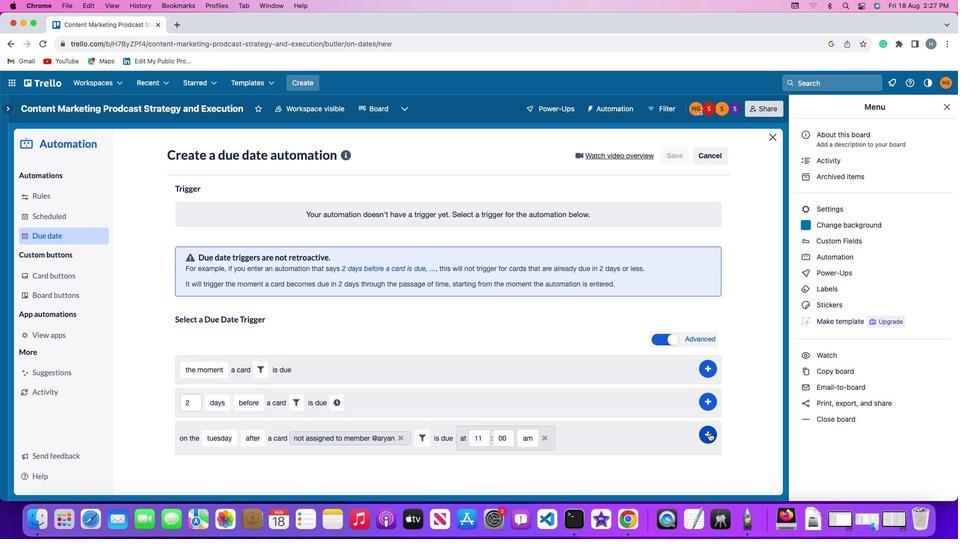 
Action: Mouse pressed left at (710, 433)
Screenshot: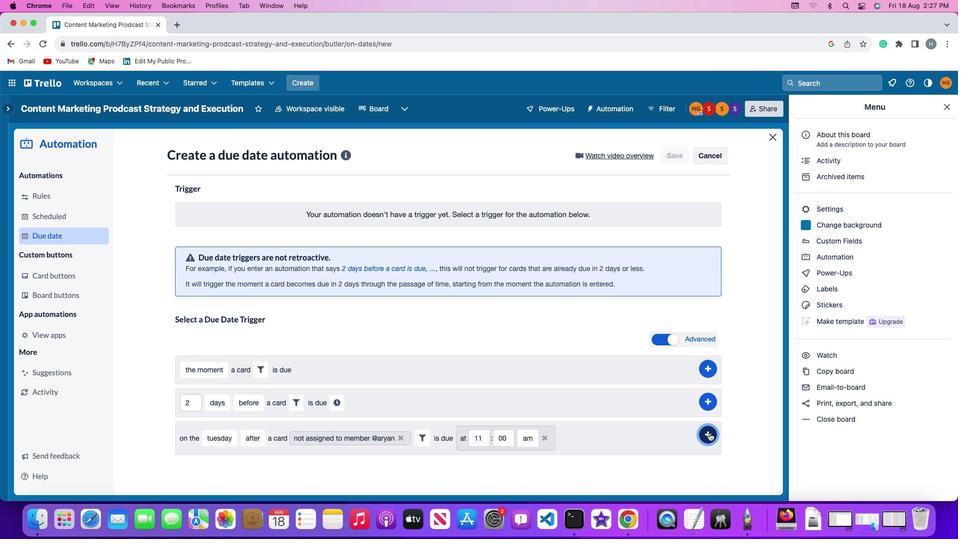 
Action: Mouse moved to (747, 375)
Screenshot: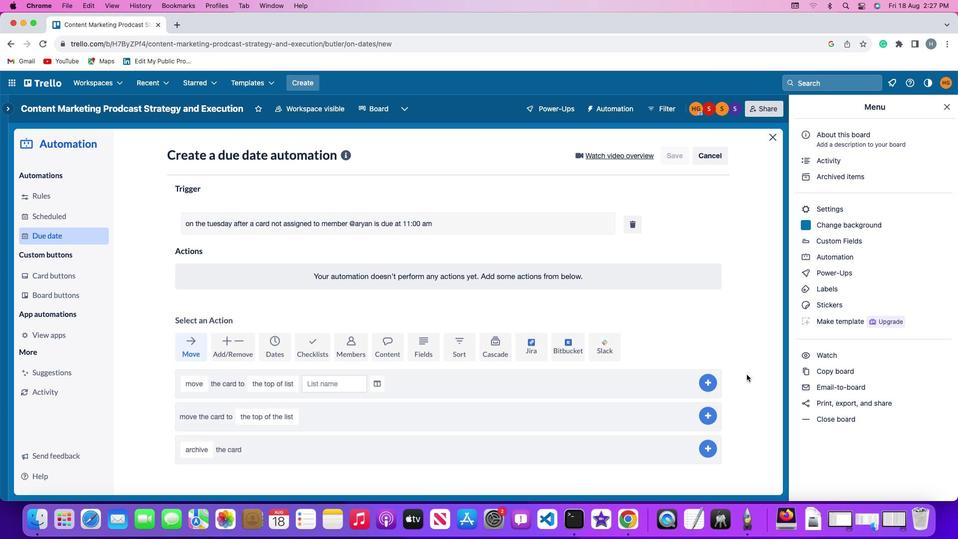 
